 Task: Look for space in Mysore, India from 3rd August, 2023 to 17th August, 2023 for 3 adults, 1 child in price range Rs.3000 to Rs.15000. Place can be entire place with 3 bedrooms having 4 beds and 2 bathrooms. Property type can be house, flat, guest house. Amenities needed are: wifi, washing machine. Booking option can be shelf check-in. Required host language is English.
Action: Mouse moved to (485, 71)
Screenshot: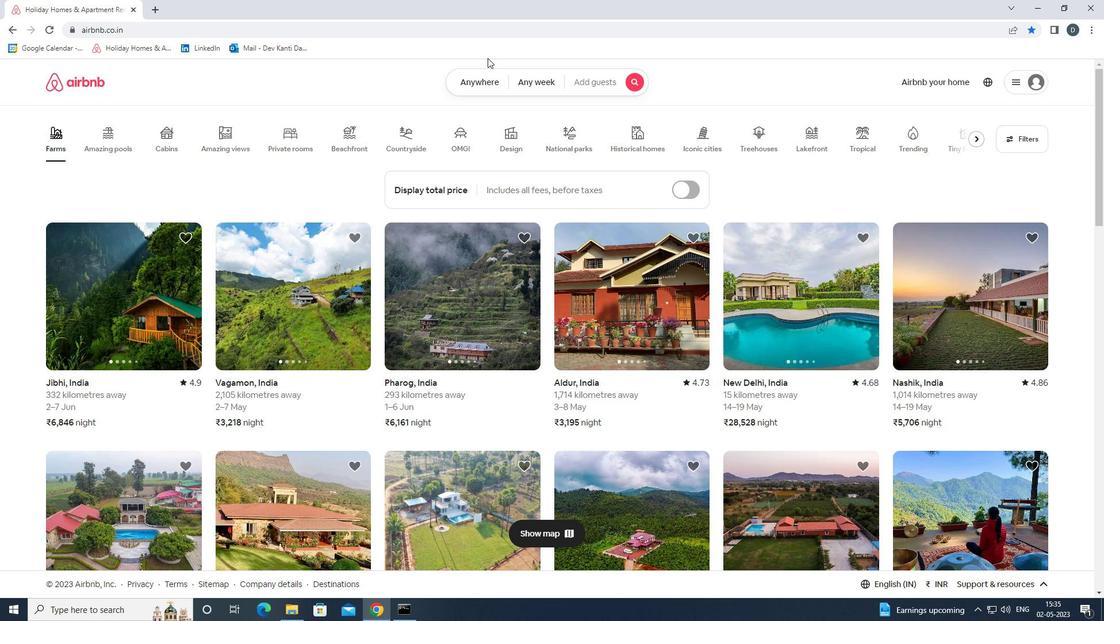 
Action: Mouse pressed left at (485, 71)
Screenshot: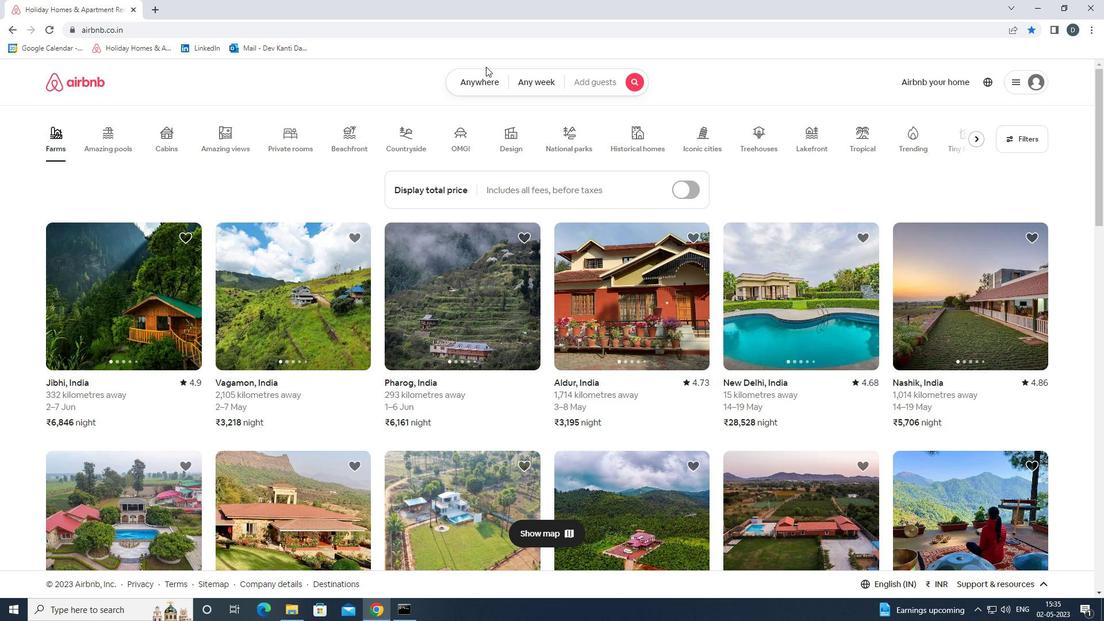 
Action: Mouse moved to (418, 124)
Screenshot: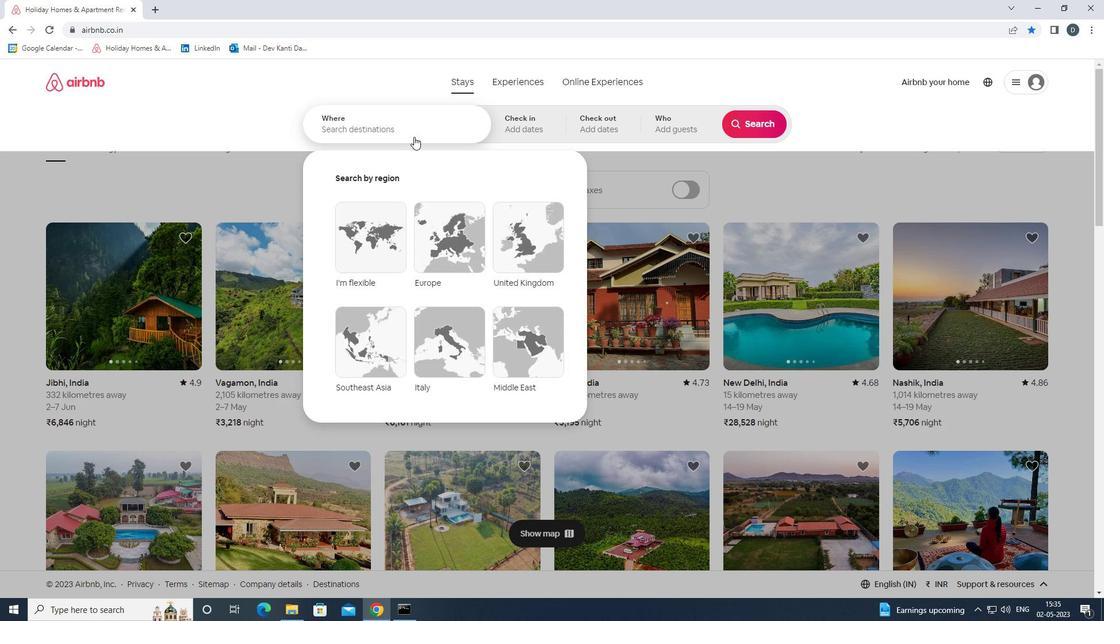 
Action: Mouse pressed left at (418, 124)
Screenshot: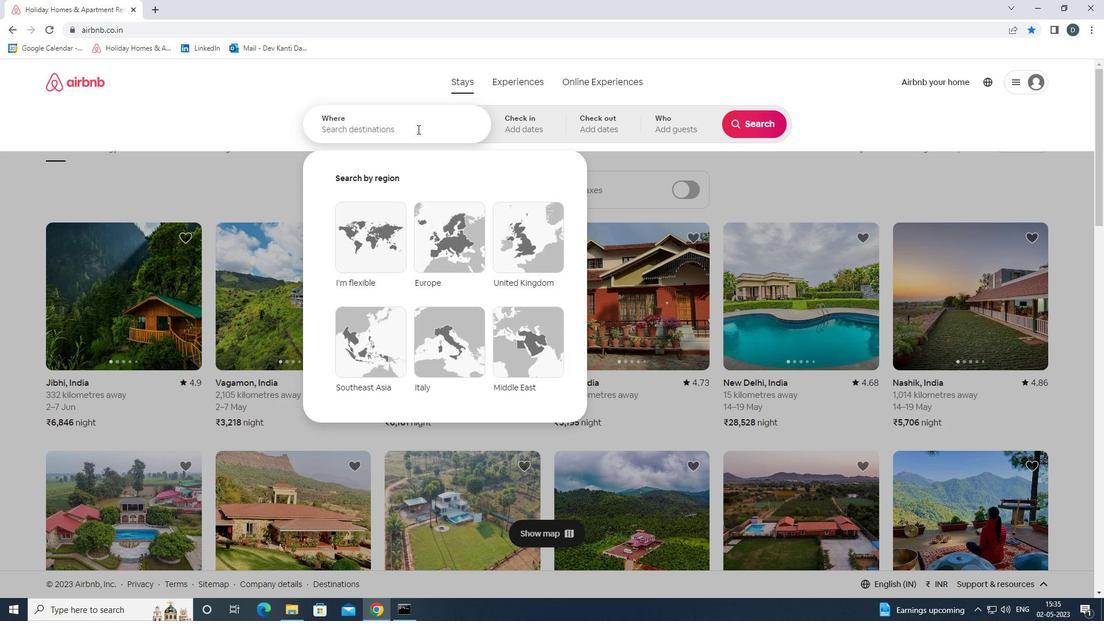 
Action: Mouse moved to (421, 123)
Screenshot: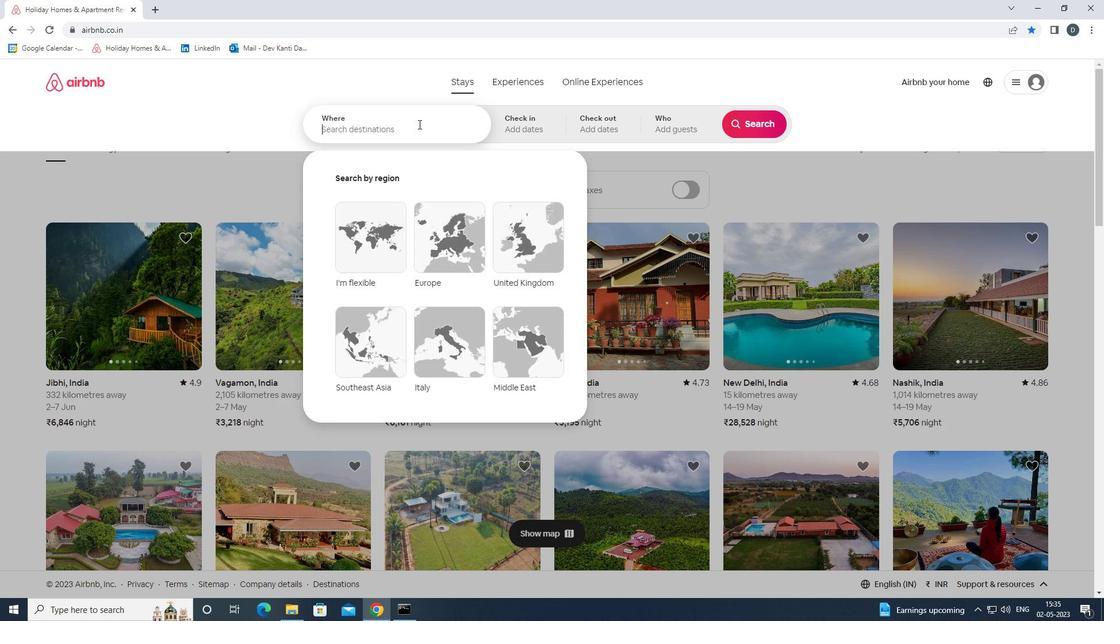 
Action: Key pressed <Key.shift><Key.shift>M<Key.backspace><Key.shift>MYSORE<Key.down><Key.enter>
Screenshot: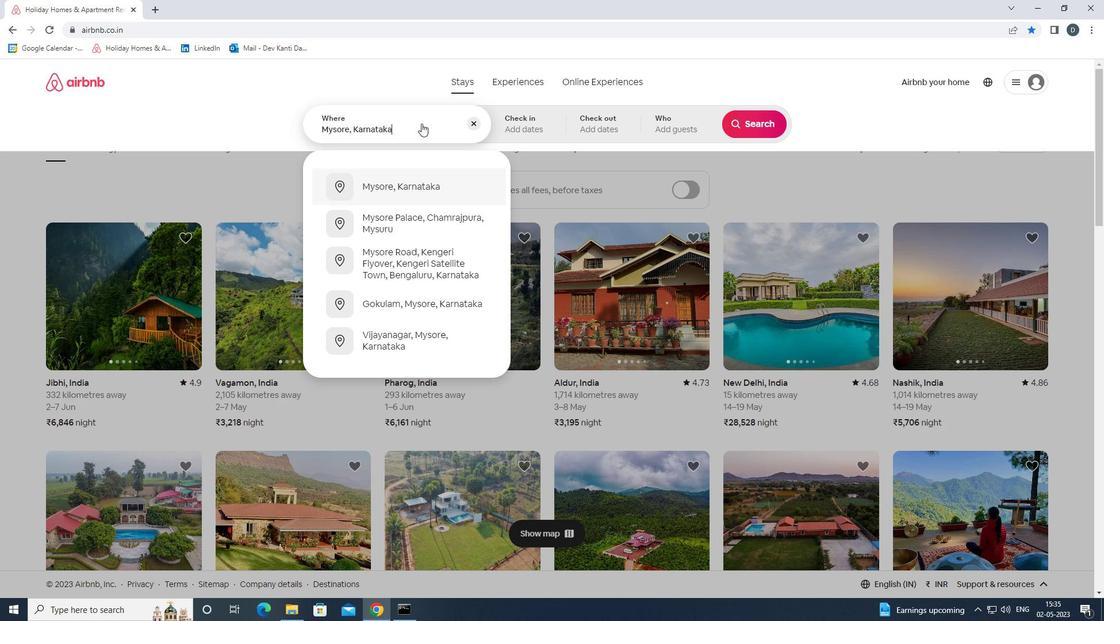 
Action: Mouse moved to (750, 211)
Screenshot: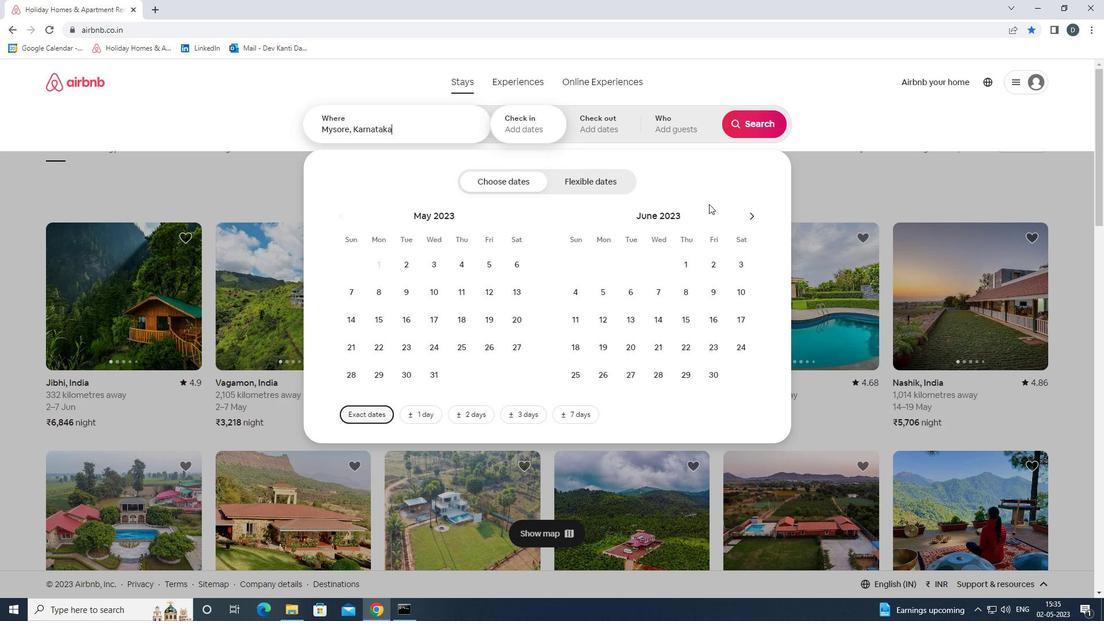 
Action: Mouse pressed left at (750, 211)
Screenshot: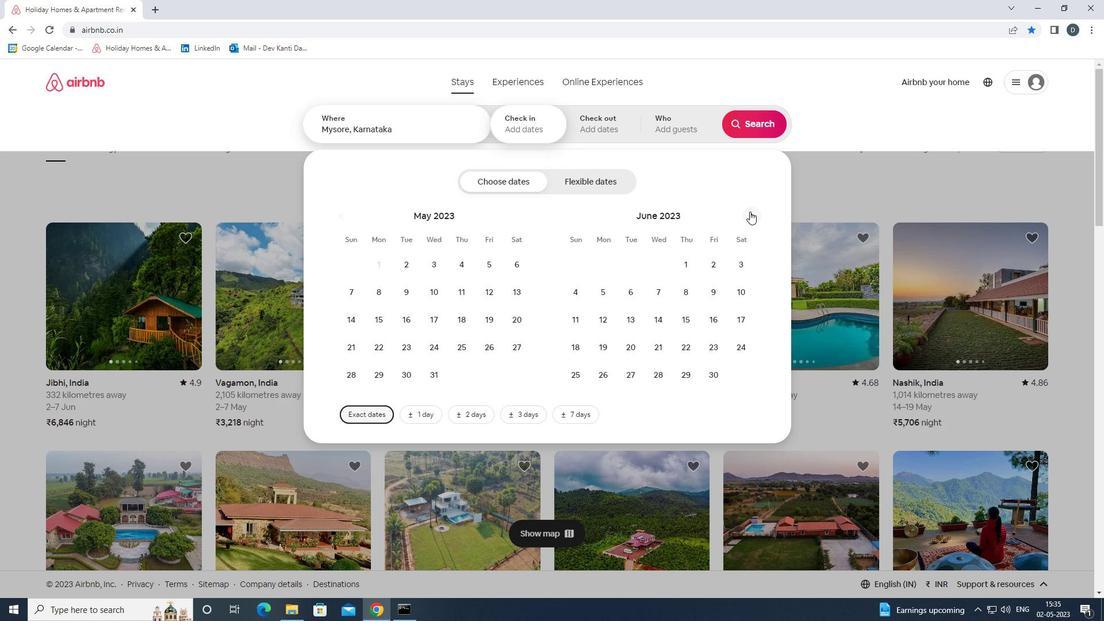 
Action: Mouse pressed left at (750, 211)
Screenshot: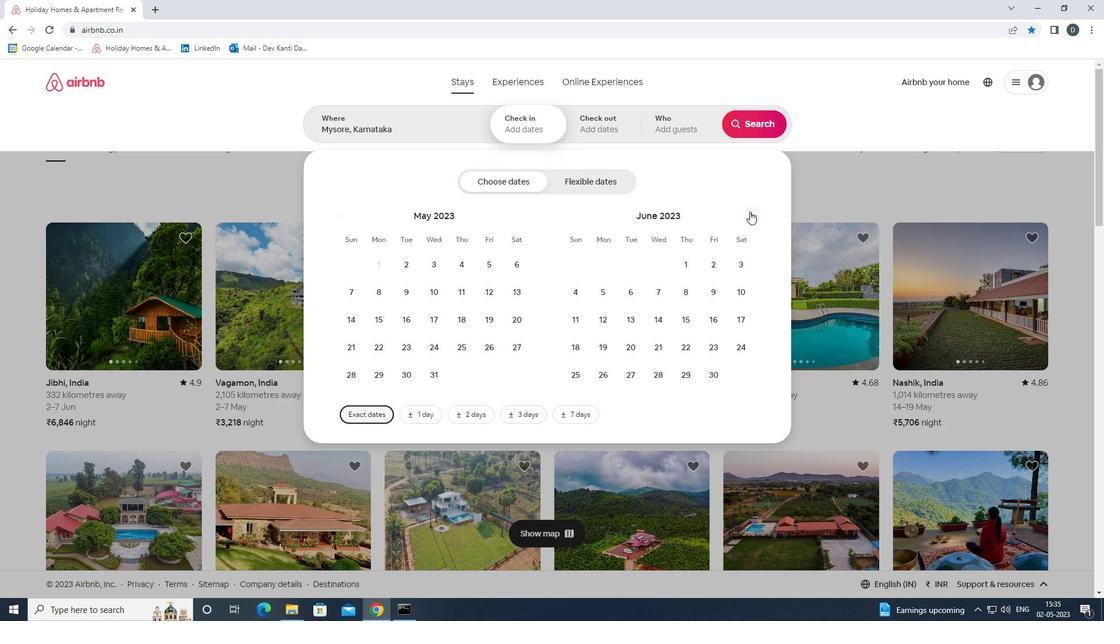 
Action: Mouse pressed left at (750, 211)
Screenshot: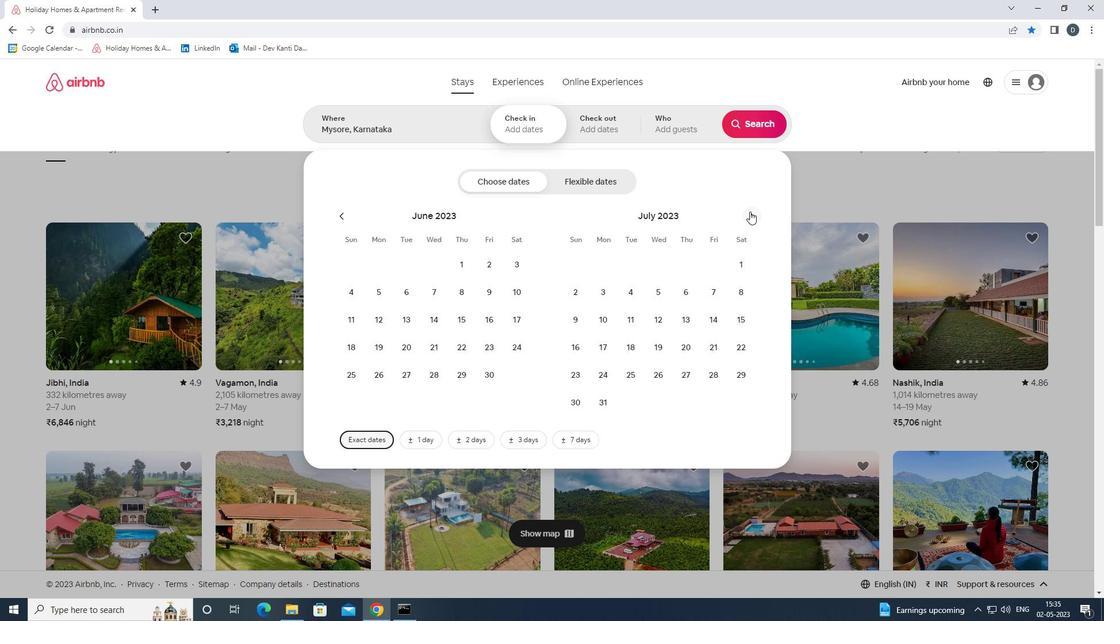 
Action: Mouse moved to (684, 269)
Screenshot: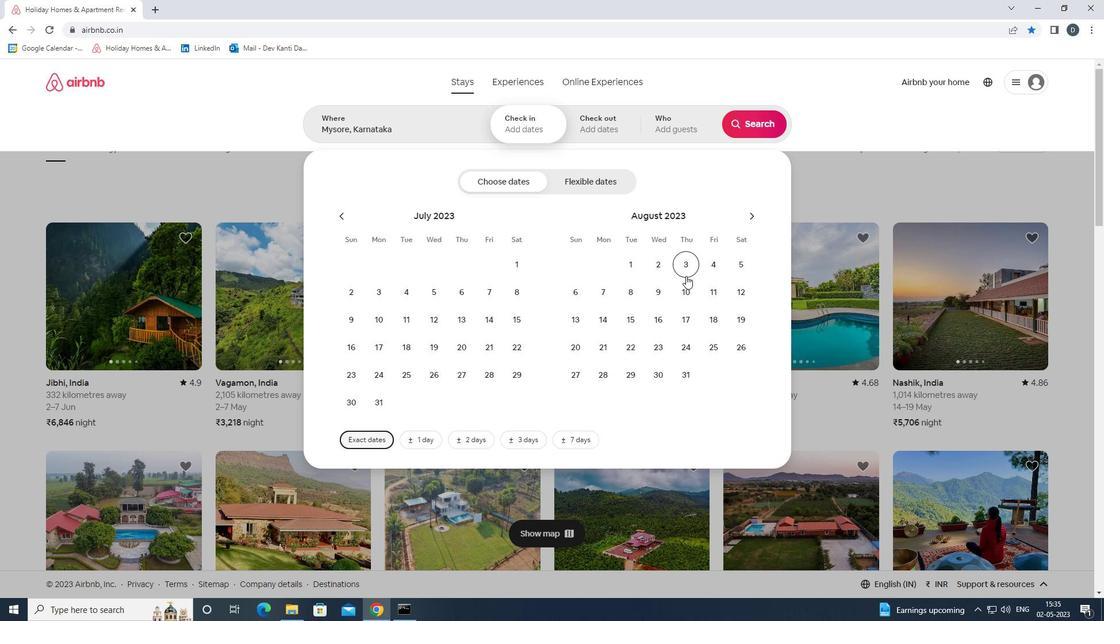 
Action: Mouse pressed left at (684, 269)
Screenshot: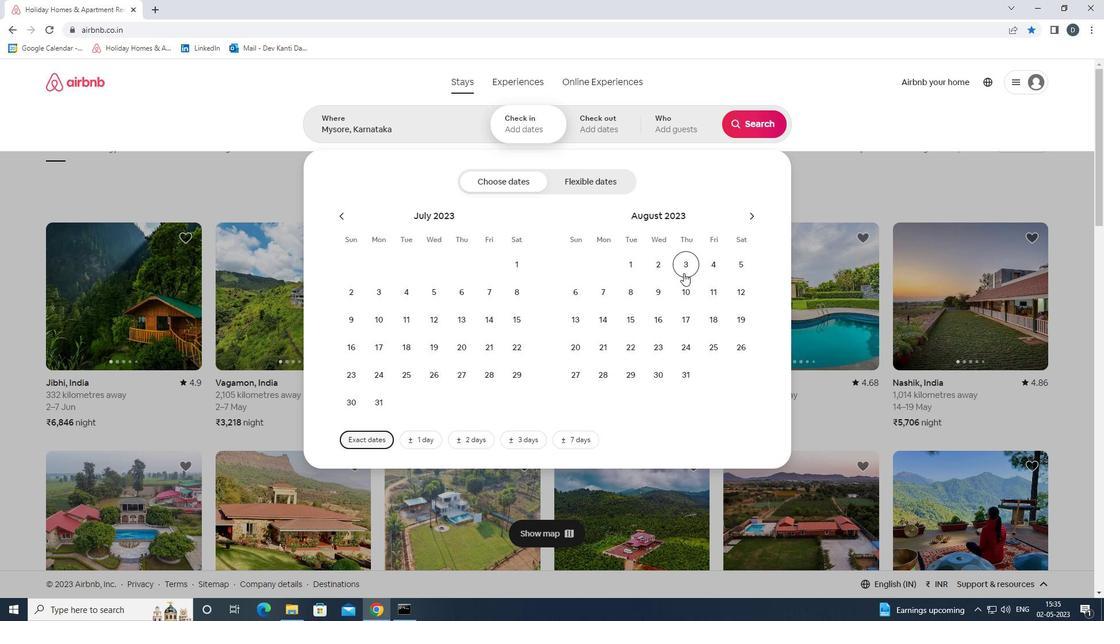 
Action: Mouse moved to (692, 319)
Screenshot: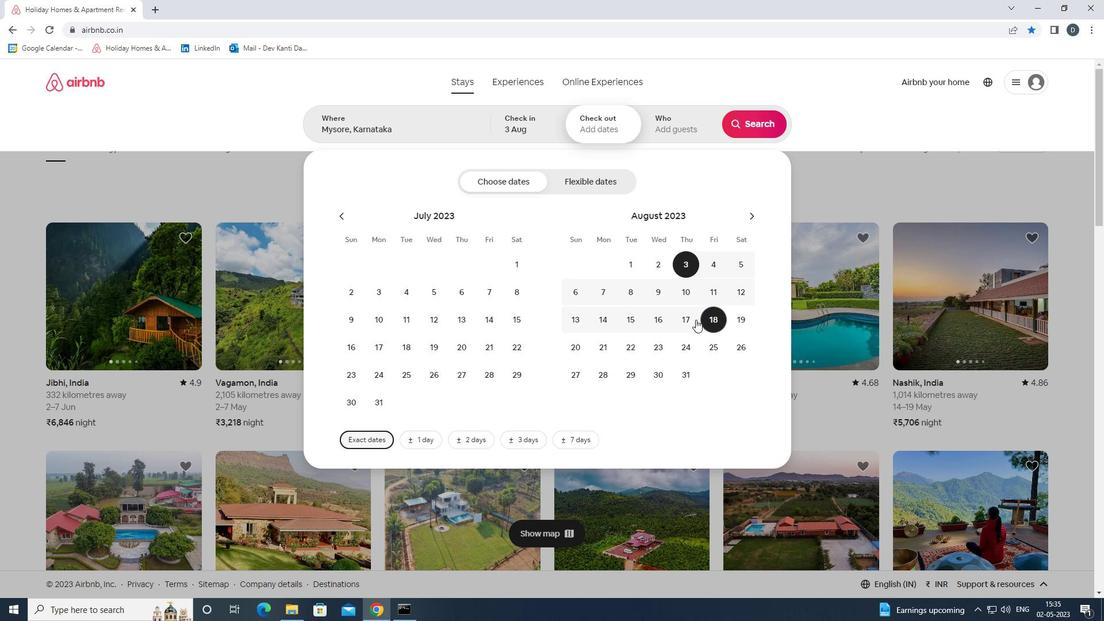 
Action: Mouse pressed left at (692, 319)
Screenshot: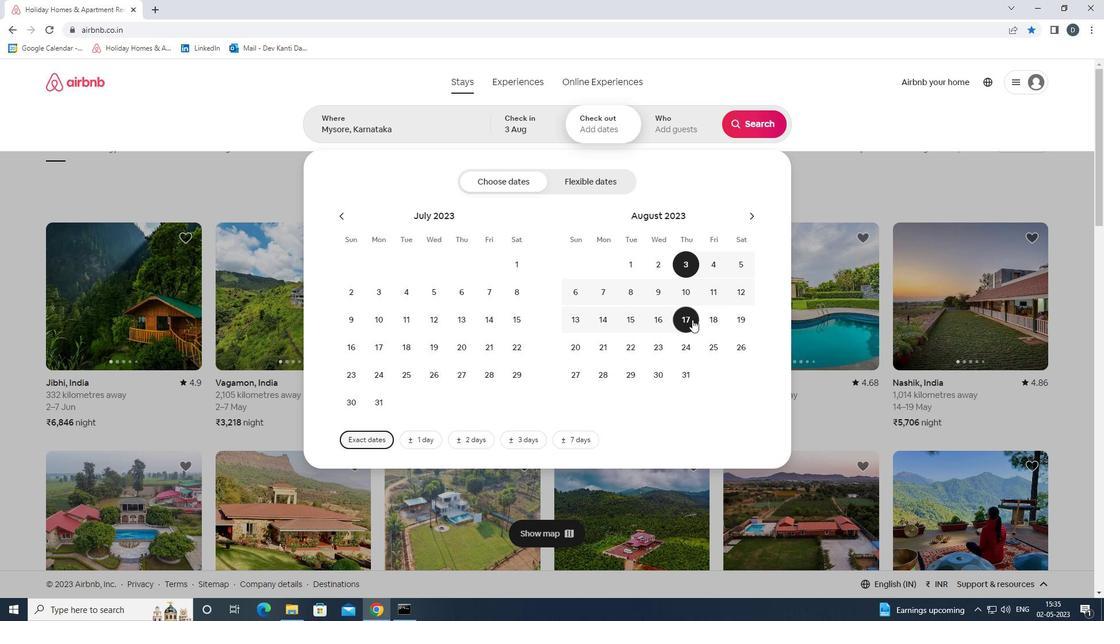 
Action: Mouse moved to (662, 132)
Screenshot: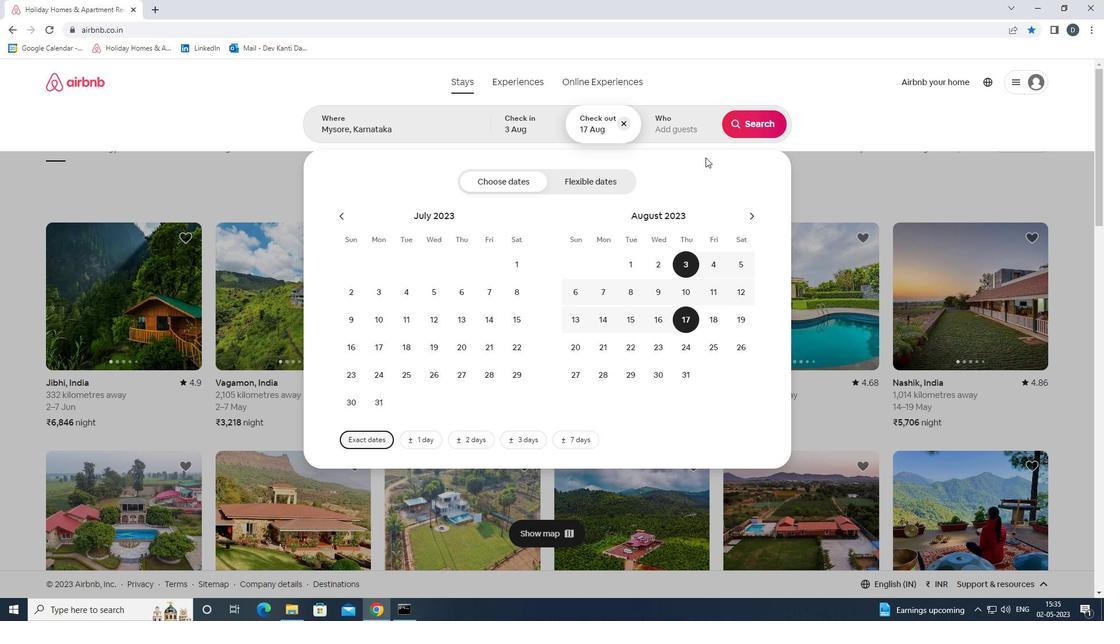 
Action: Mouse pressed left at (662, 132)
Screenshot: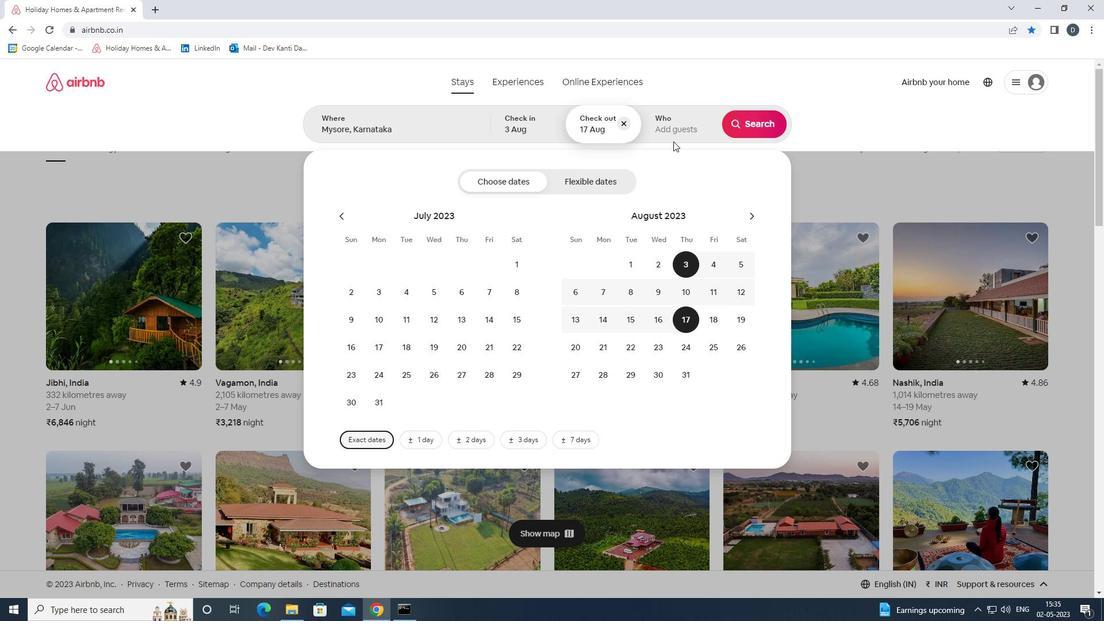 
Action: Mouse moved to (756, 186)
Screenshot: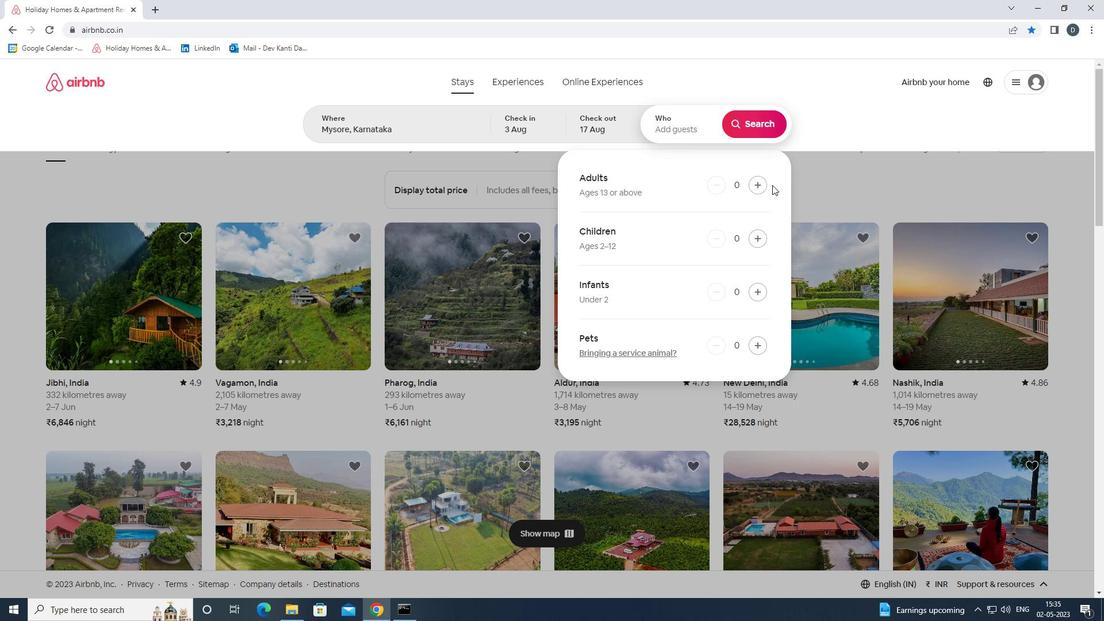 
Action: Mouse pressed left at (756, 186)
Screenshot: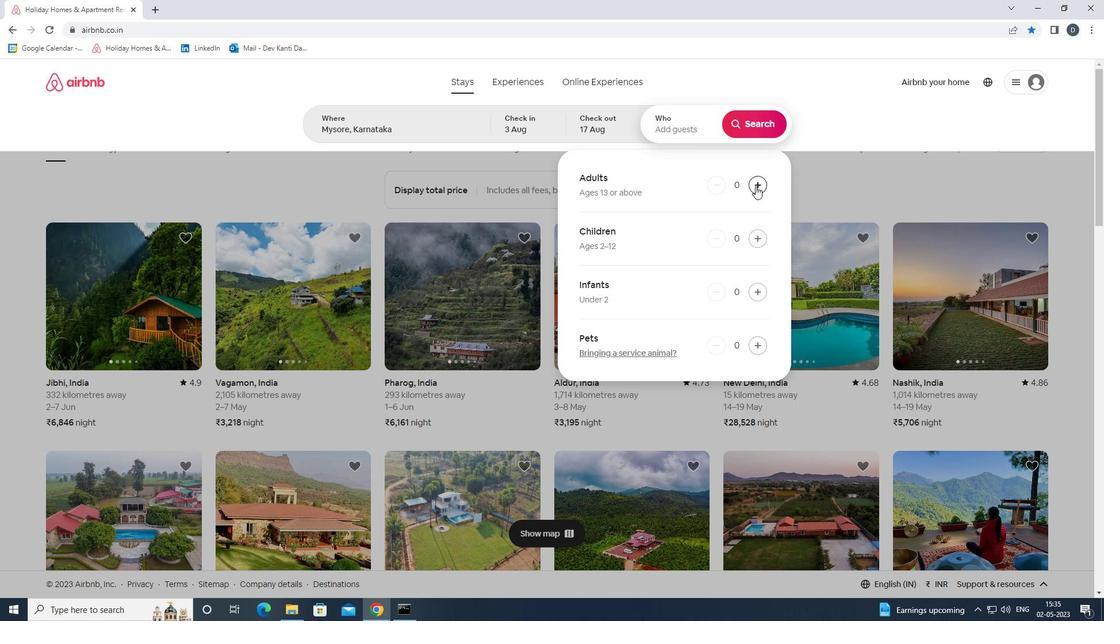 
Action: Mouse pressed left at (756, 186)
Screenshot: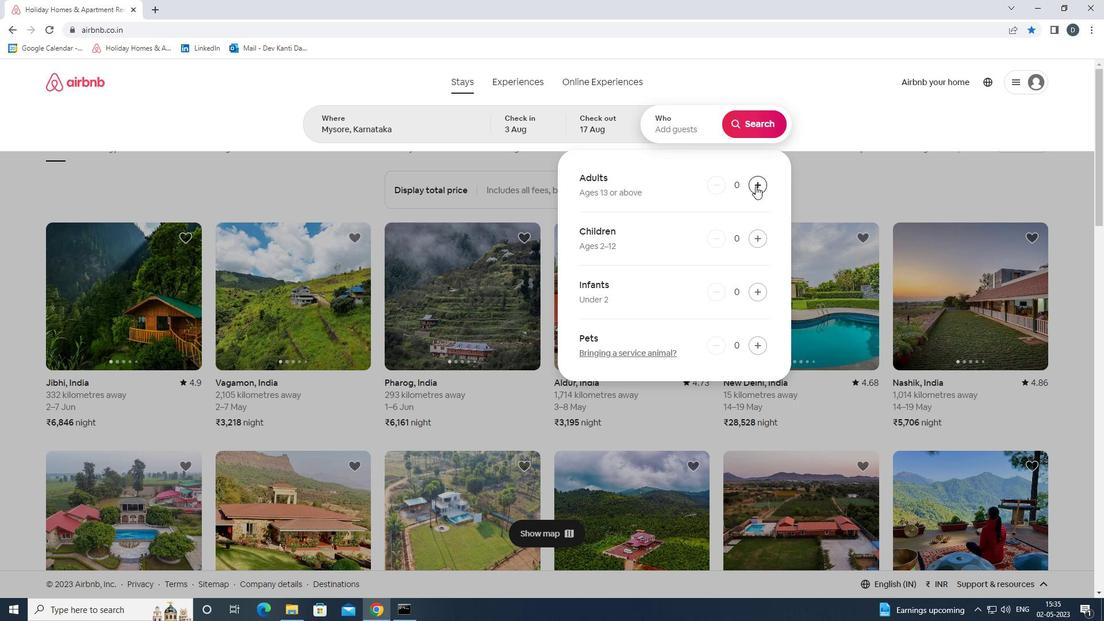 
Action: Mouse pressed left at (756, 186)
Screenshot: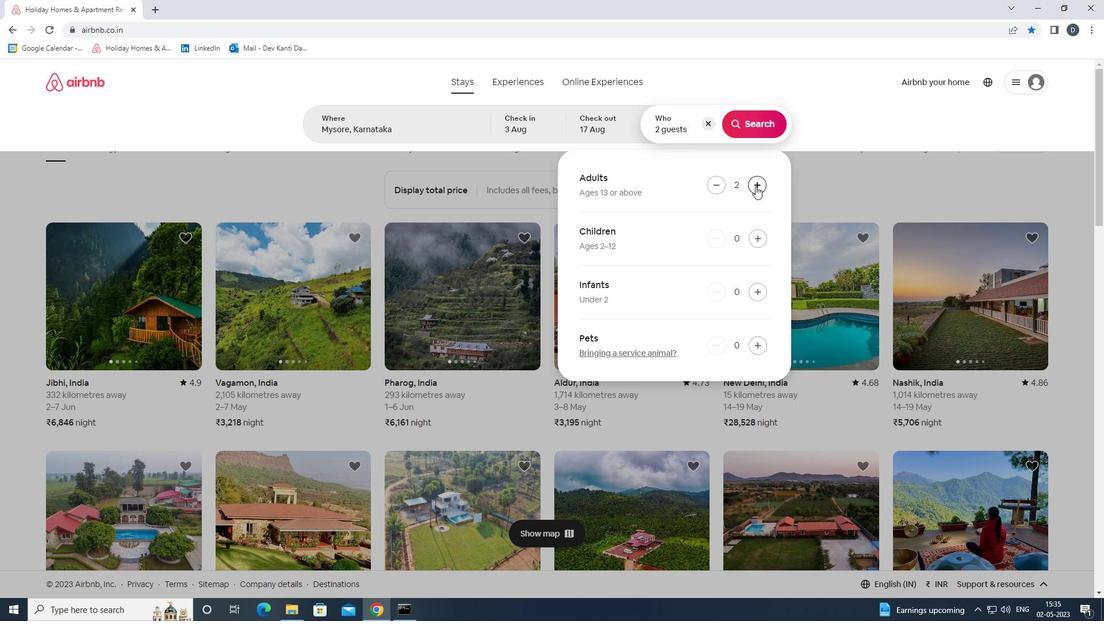 
Action: Mouse moved to (761, 237)
Screenshot: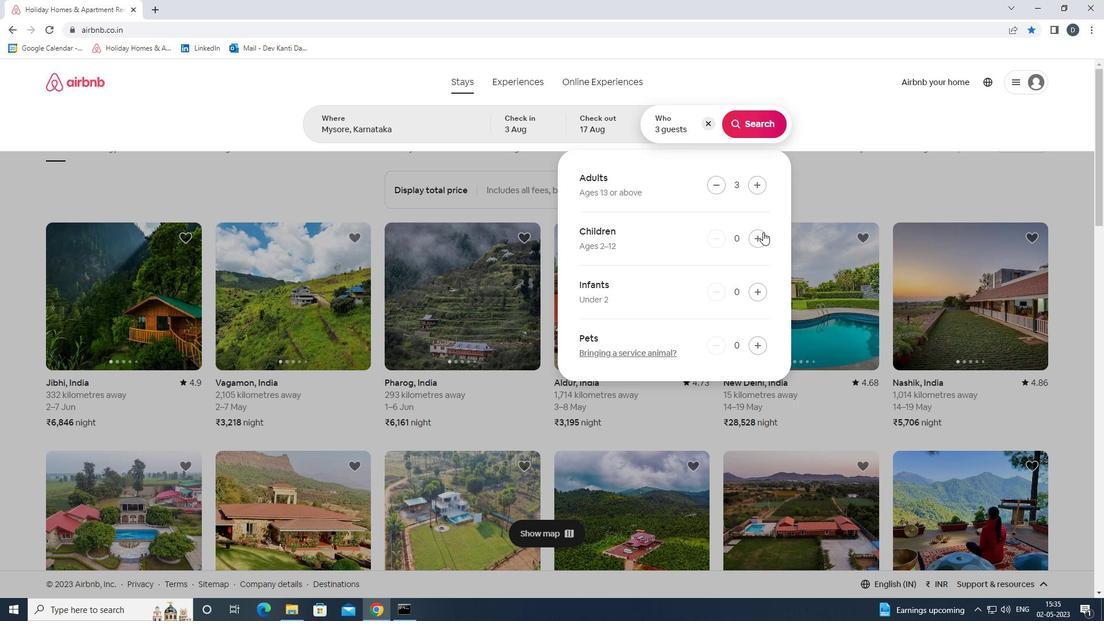 
Action: Mouse pressed left at (761, 237)
Screenshot: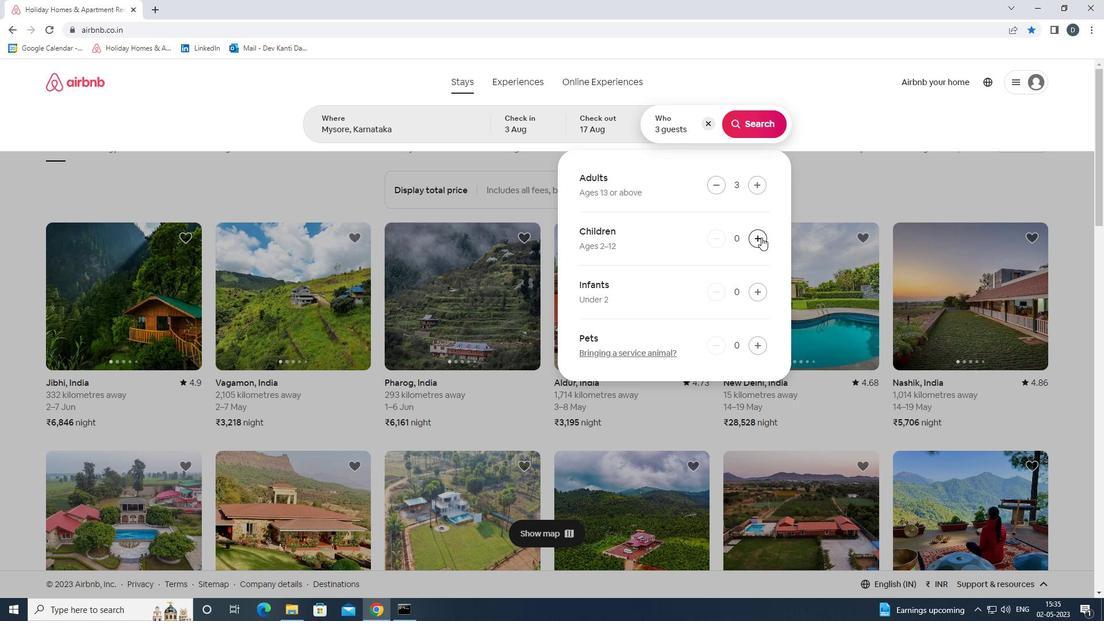 
Action: Mouse moved to (742, 135)
Screenshot: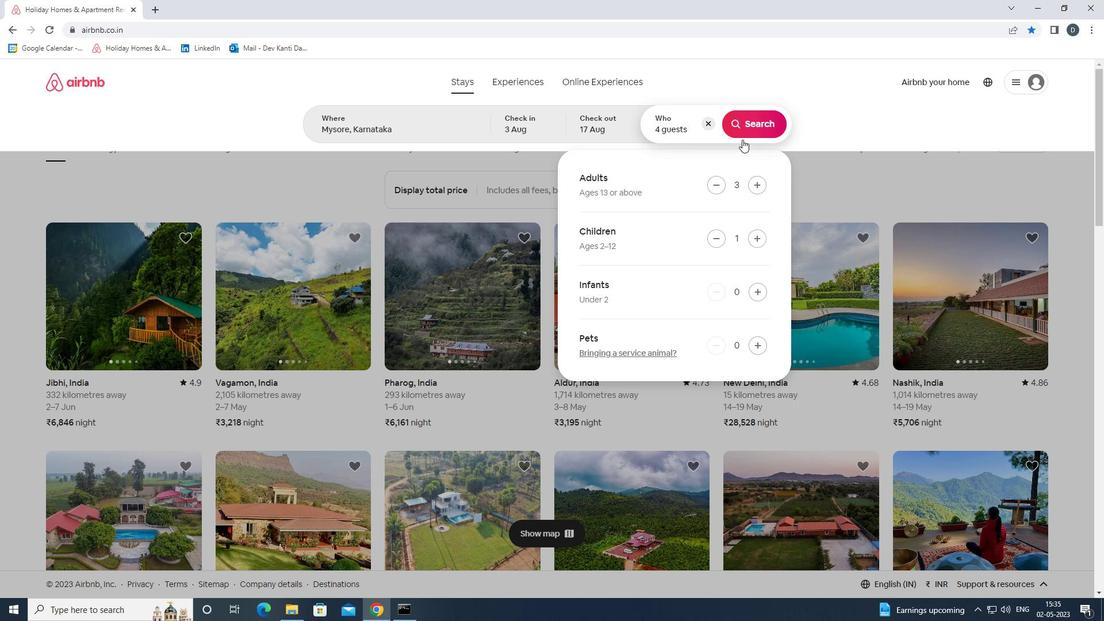 
Action: Mouse pressed left at (742, 135)
Screenshot: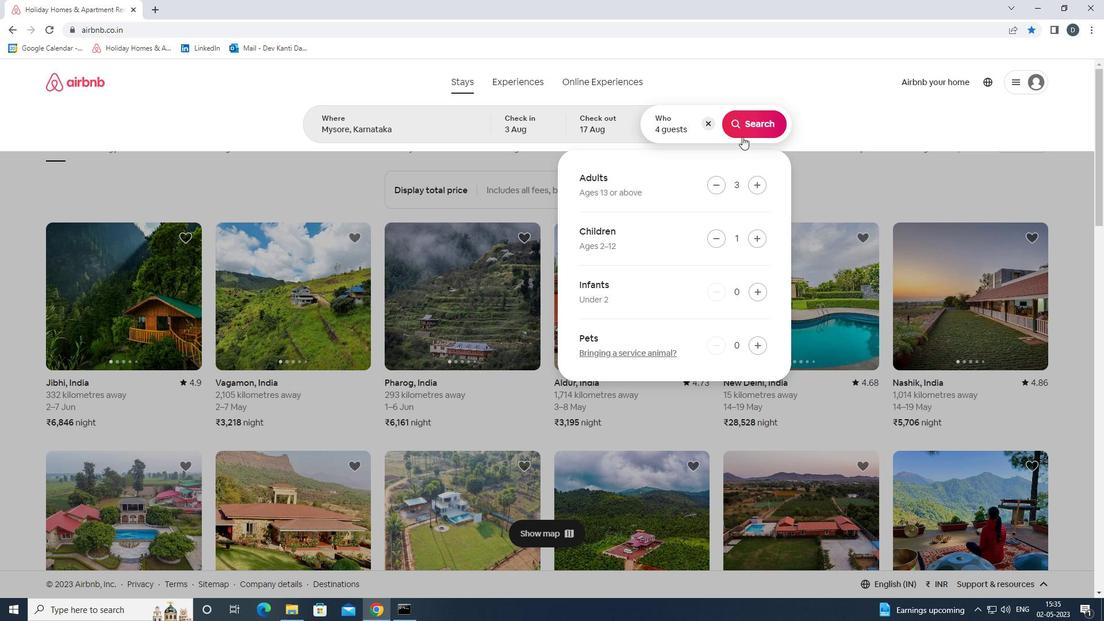
Action: Mouse moved to (1055, 130)
Screenshot: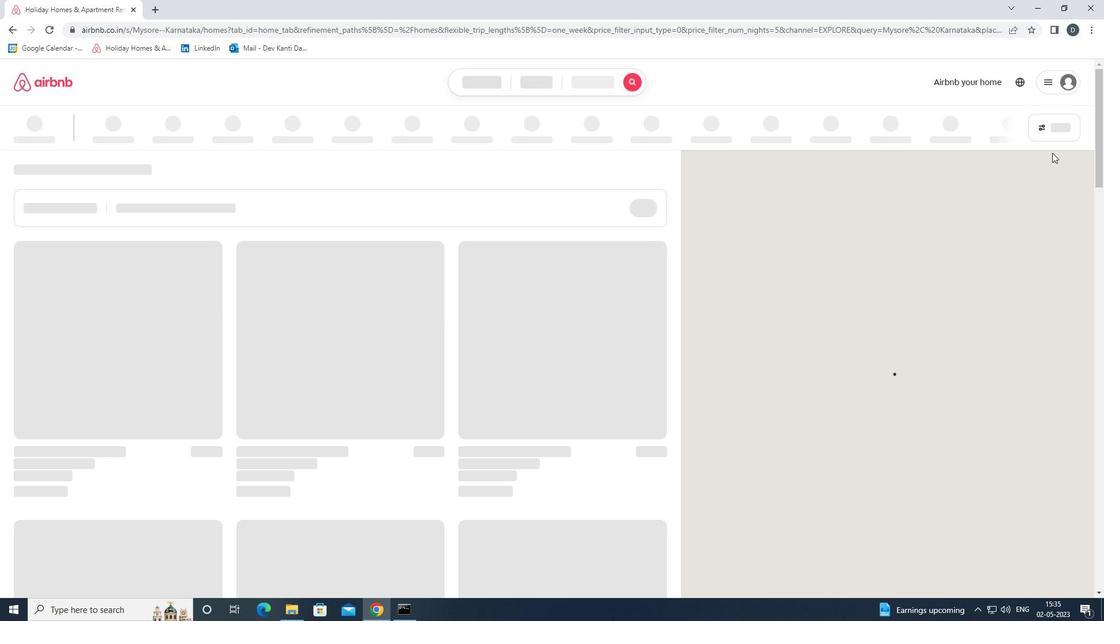 
Action: Mouse pressed left at (1055, 130)
Screenshot: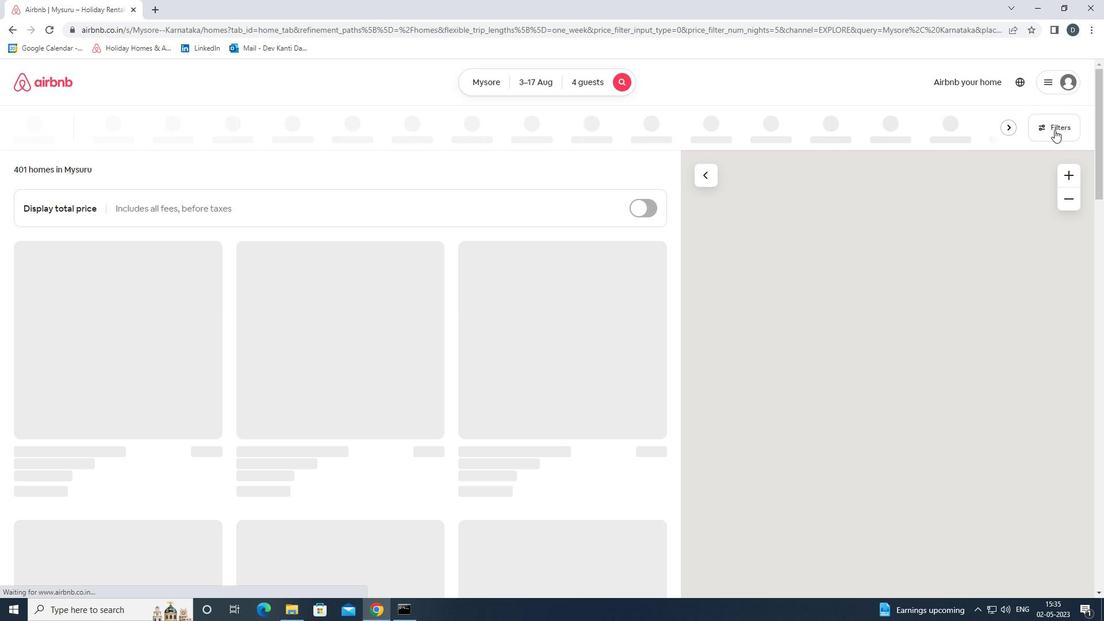 
Action: Mouse moved to (428, 277)
Screenshot: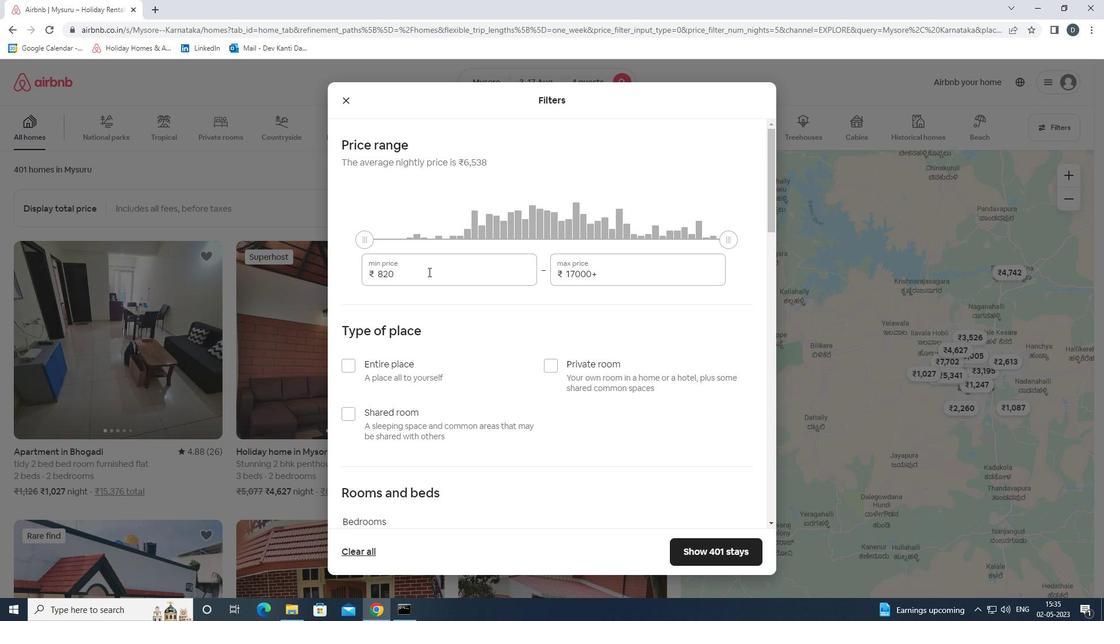 
Action: Mouse pressed left at (428, 277)
Screenshot: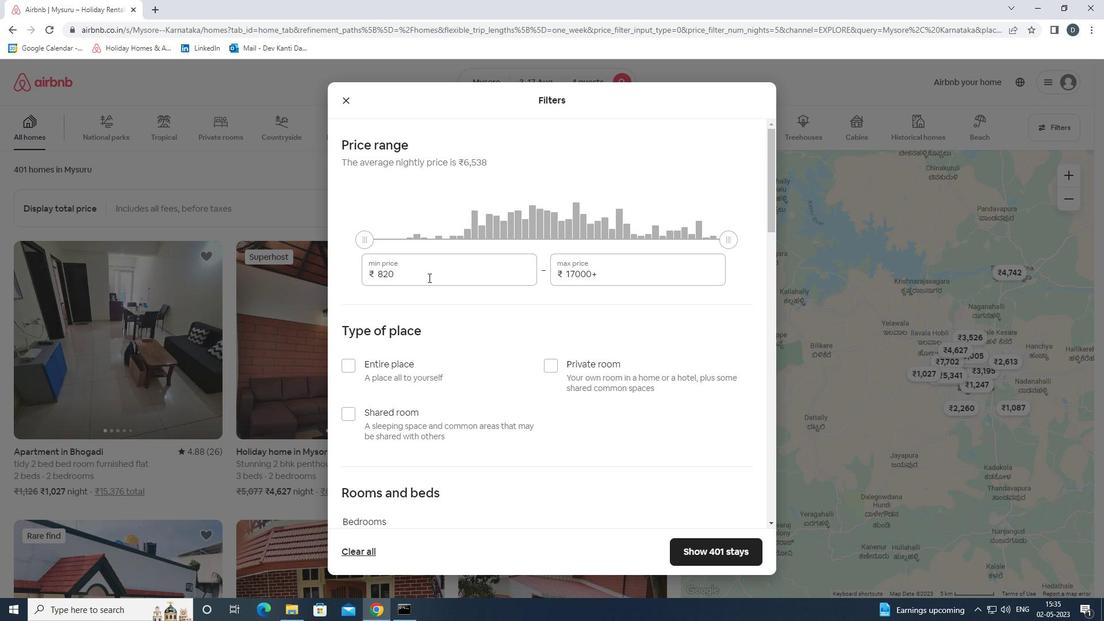 
Action: Mouse moved to (428, 277)
Screenshot: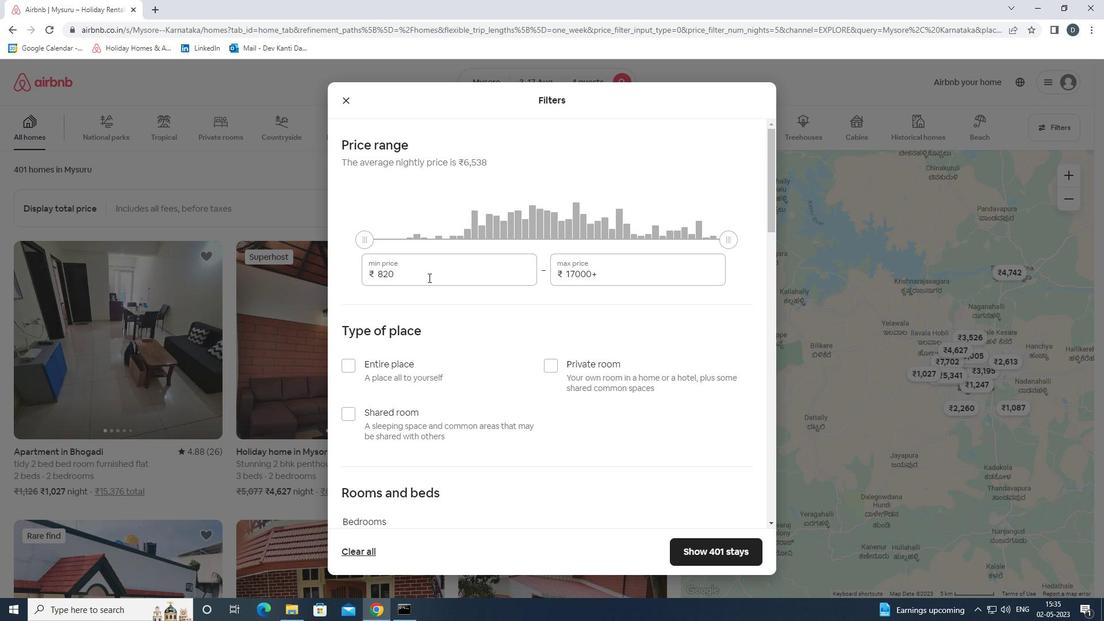 
Action: Mouse pressed left at (428, 277)
Screenshot: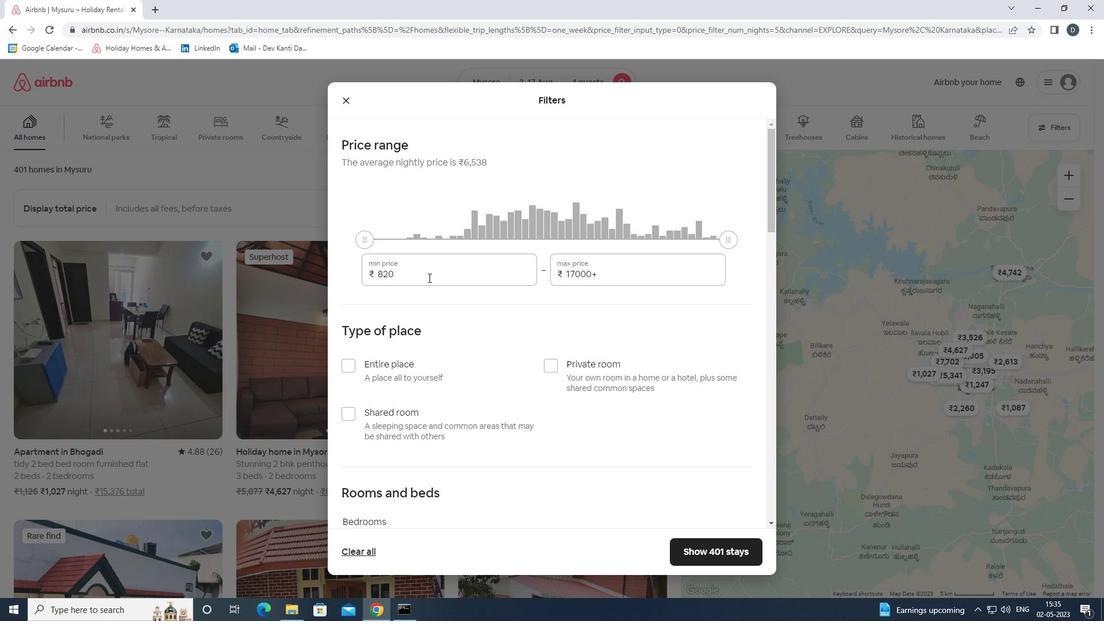 
Action: Mouse moved to (431, 277)
Screenshot: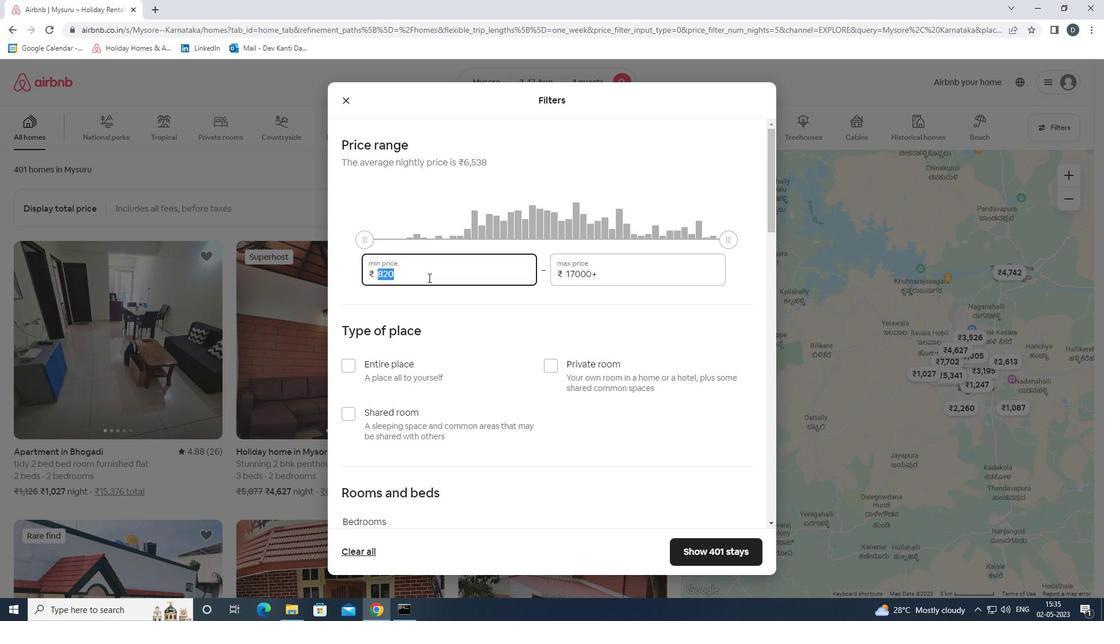 
Action: Key pressed 3000<Key.tab>1500ctrl+A<'1'><'5'><'0'><'0'><'0'>
Screenshot: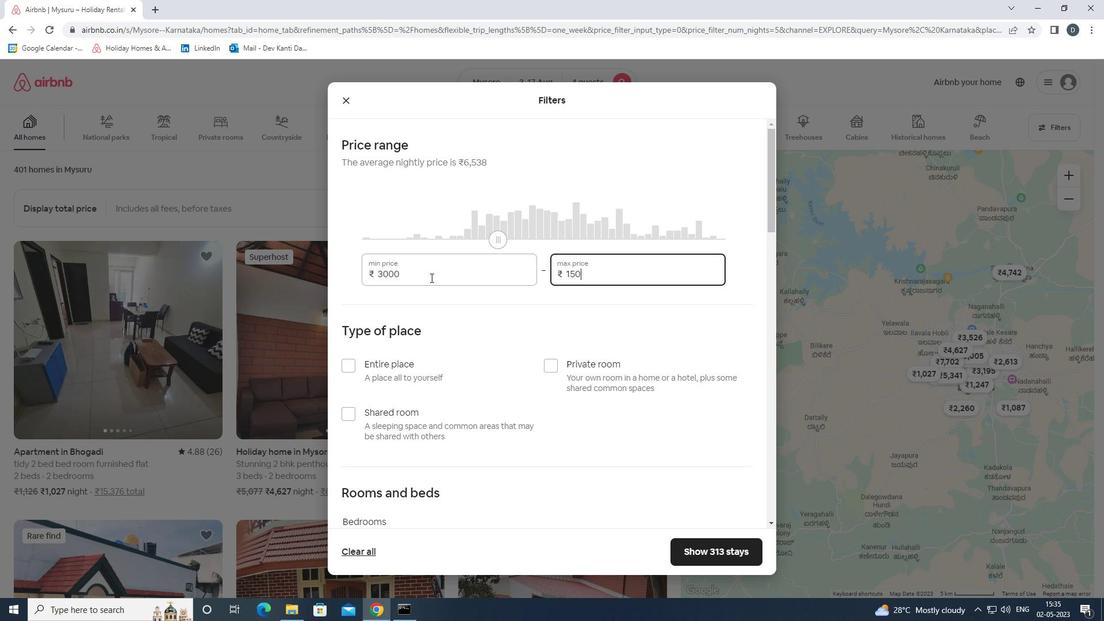 
Action: Mouse moved to (445, 279)
Screenshot: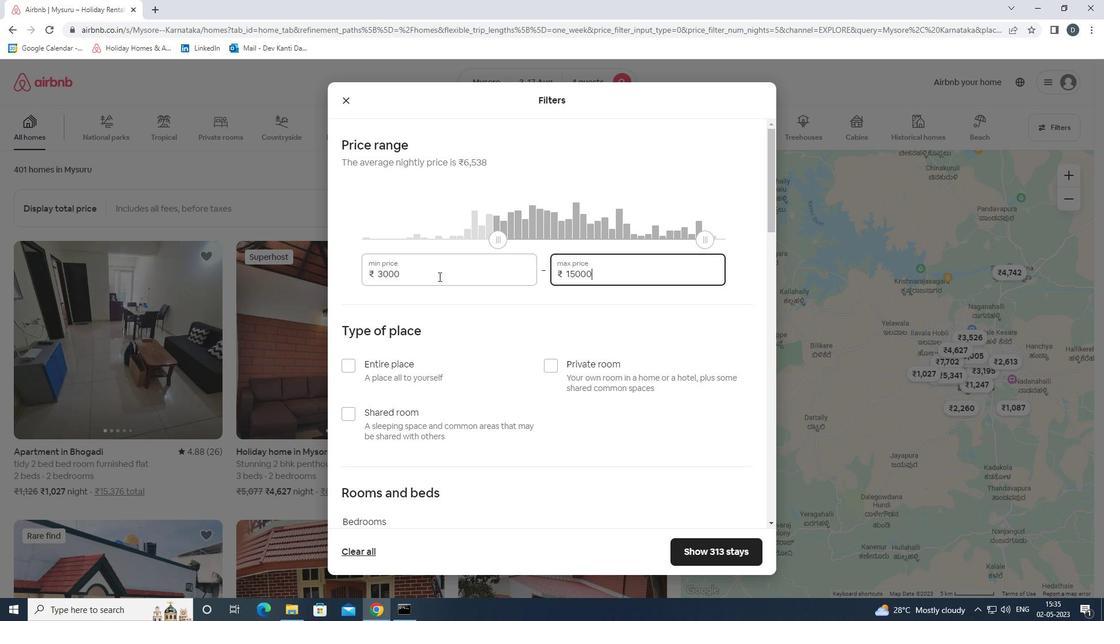 
Action: Mouse scrolled (445, 278) with delta (0, 0)
Screenshot: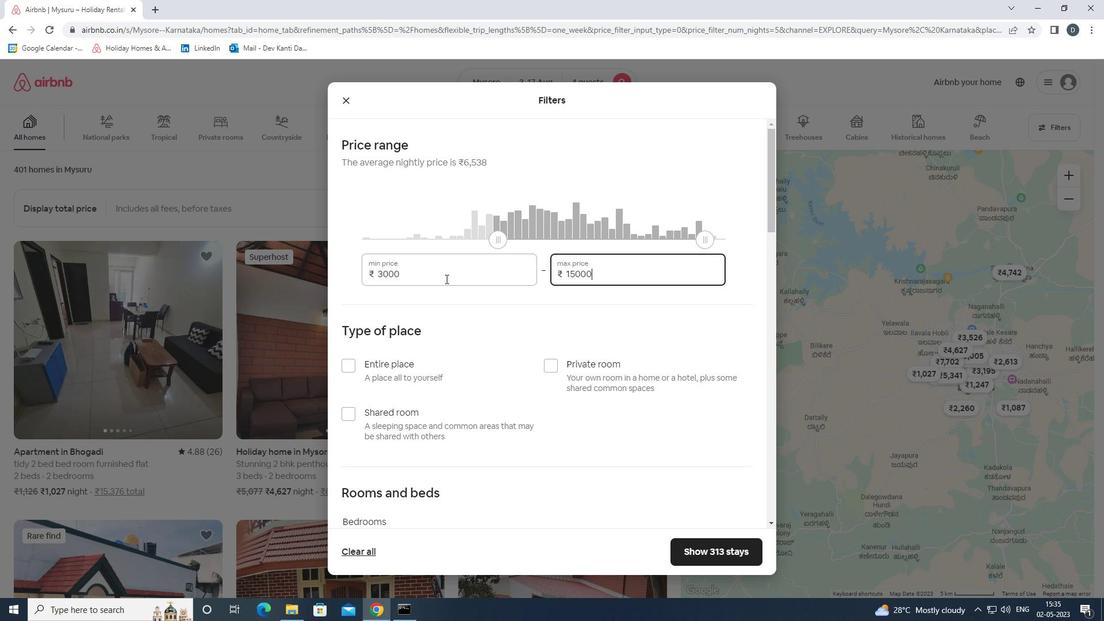 
Action: Mouse moved to (378, 314)
Screenshot: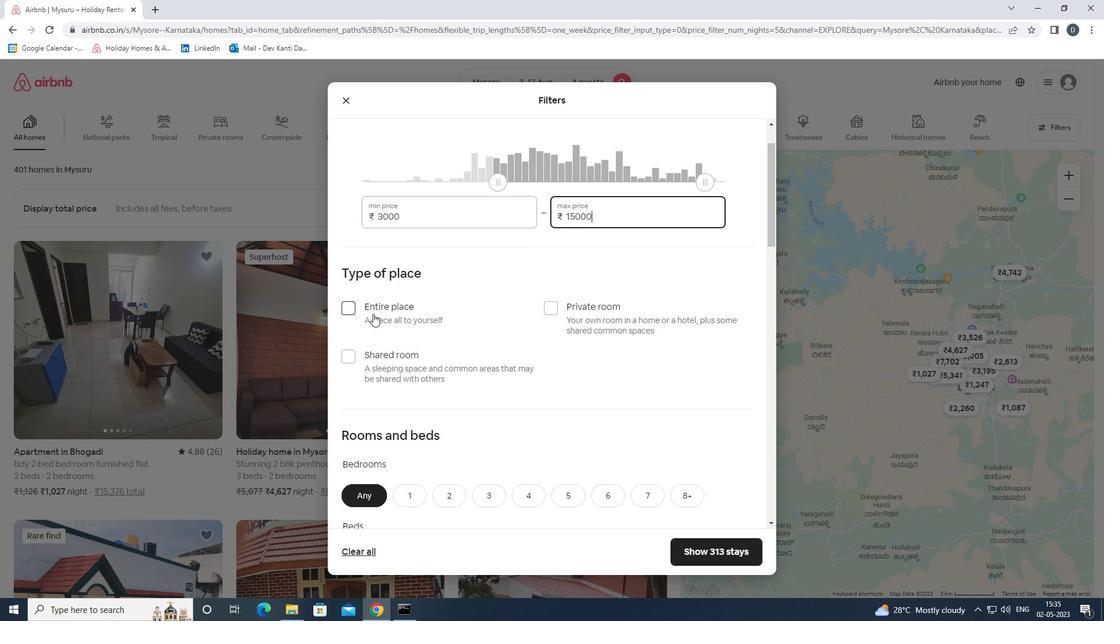
Action: Mouse pressed left at (378, 314)
Screenshot: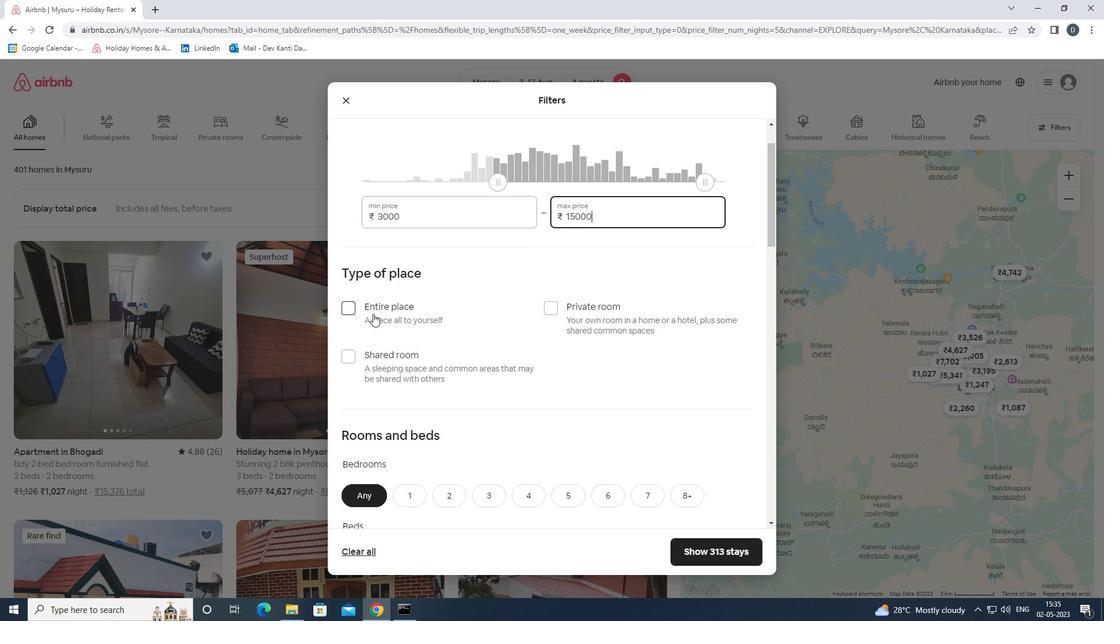 
Action: Mouse moved to (558, 394)
Screenshot: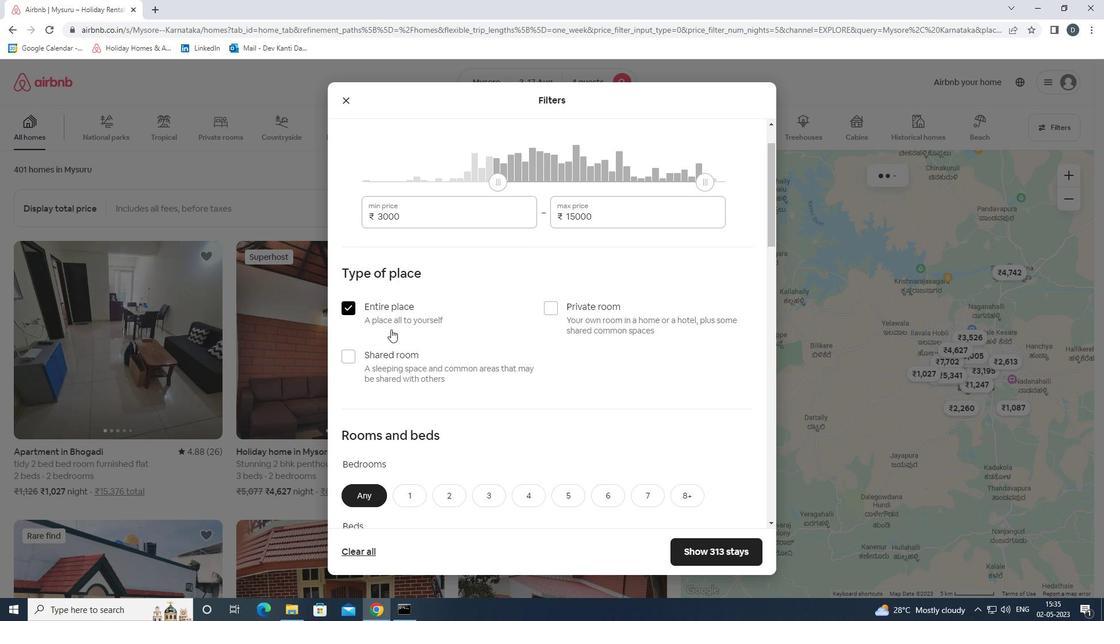 
Action: Mouse scrolled (558, 394) with delta (0, 0)
Screenshot: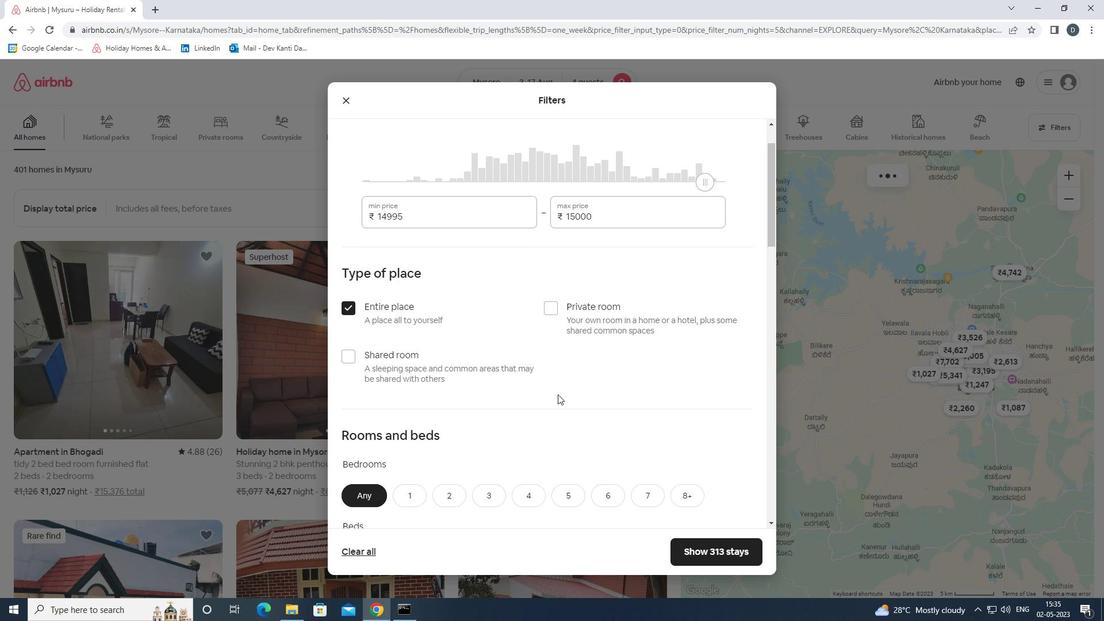 
Action: Mouse scrolled (558, 394) with delta (0, 0)
Screenshot: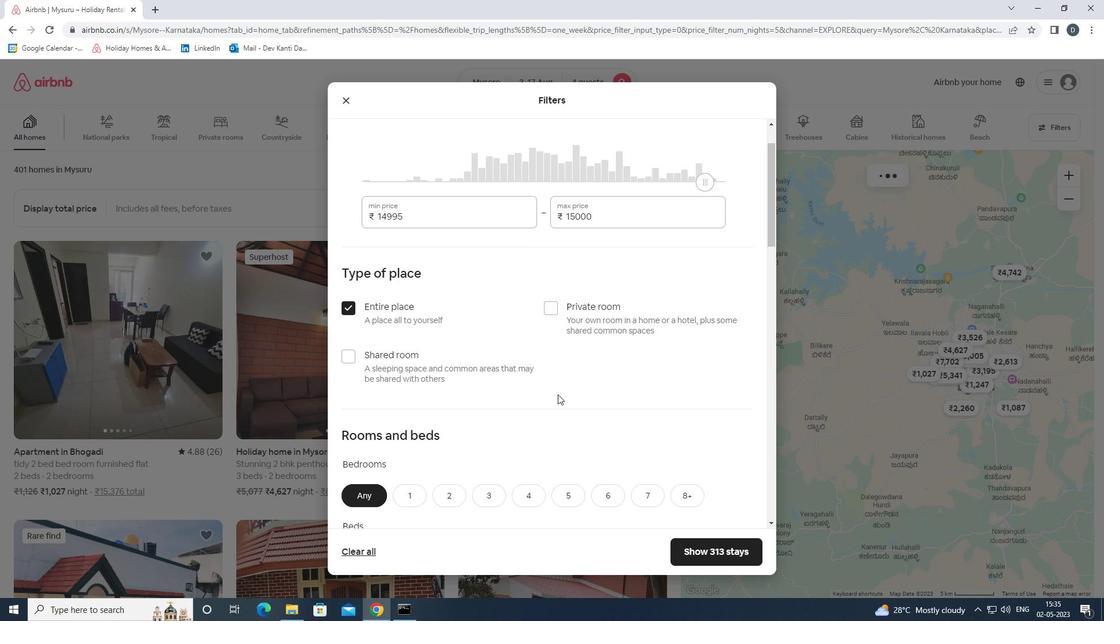 
Action: Mouse scrolled (558, 394) with delta (0, 0)
Screenshot: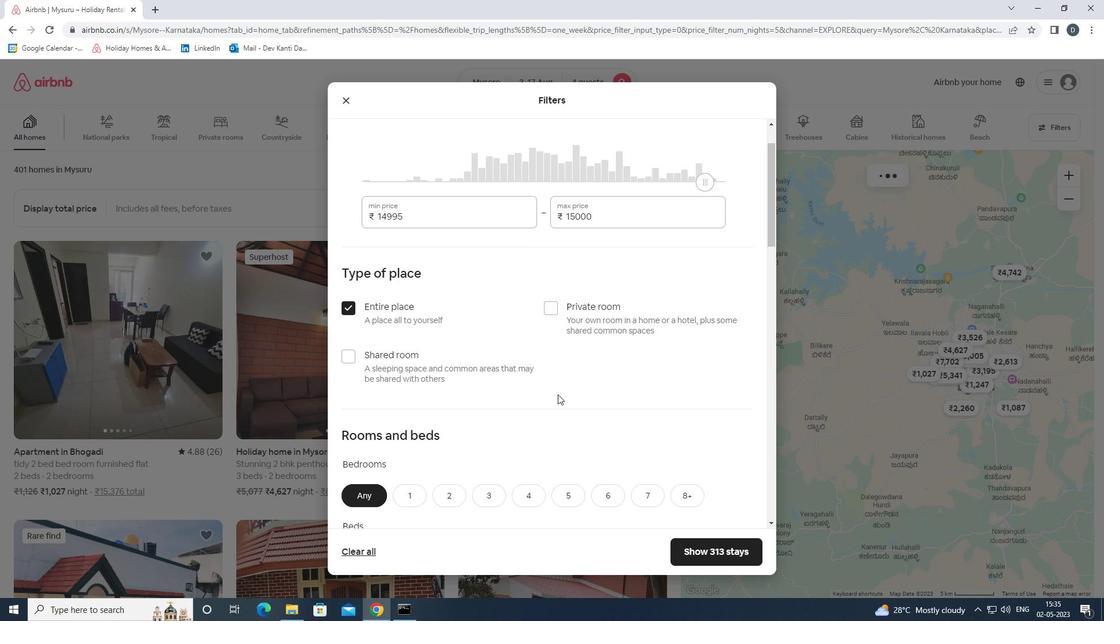
Action: Mouse moved to (496, 326)
Screenshot: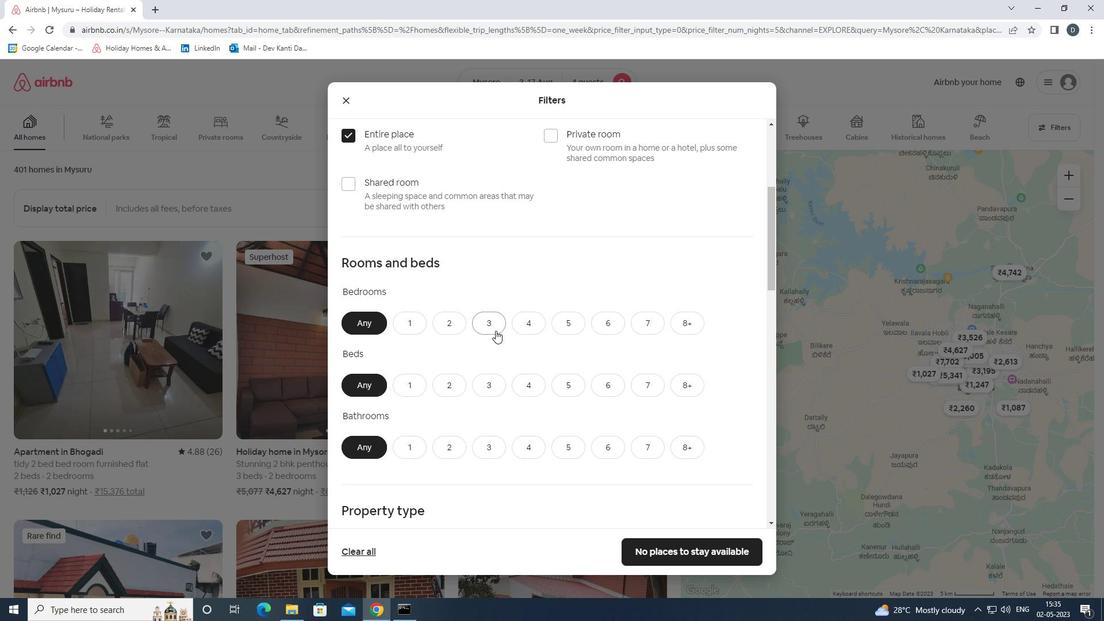
Action: Mouse pressed left at (496, 326)
Screenshot: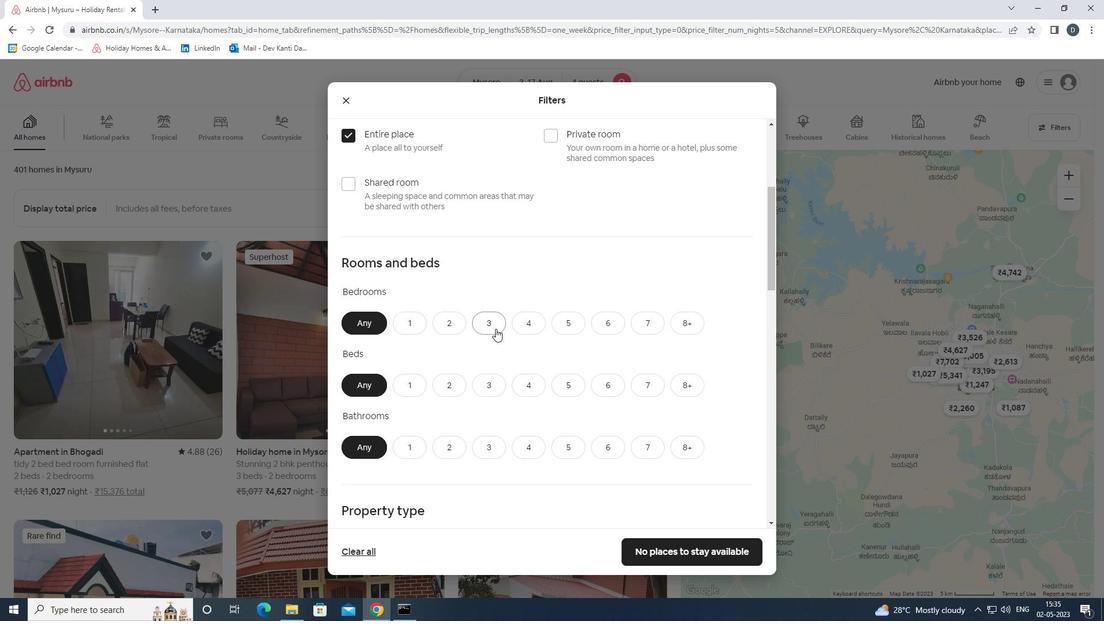 
Action: Mouse moved to (525, 384)
Screenshot: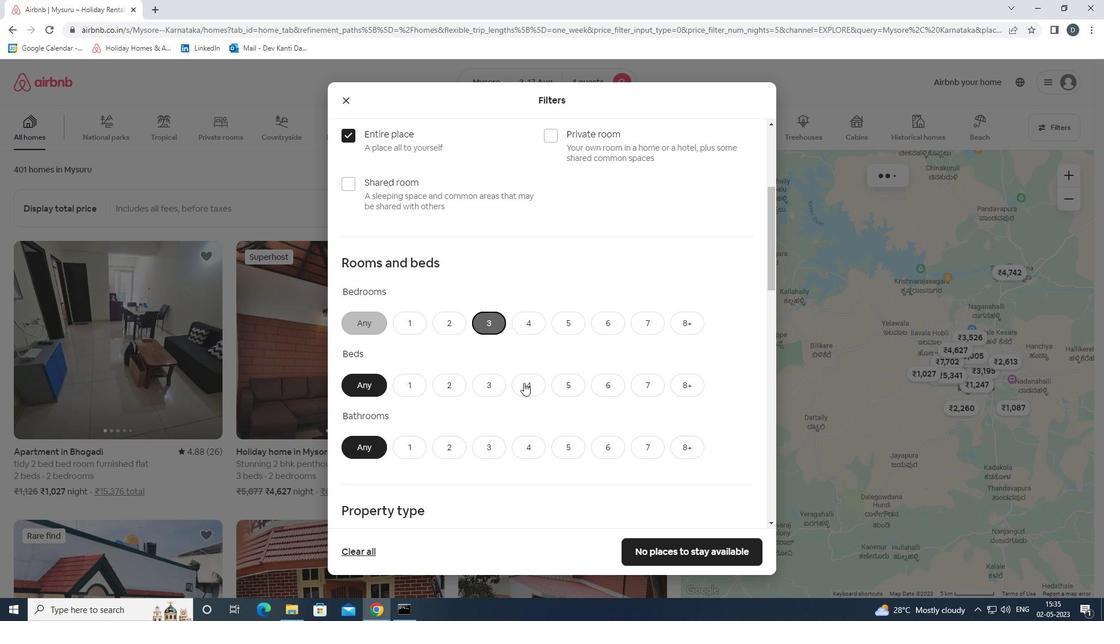 
Action: Mouse pressed left at (525, 384)
Screenshot: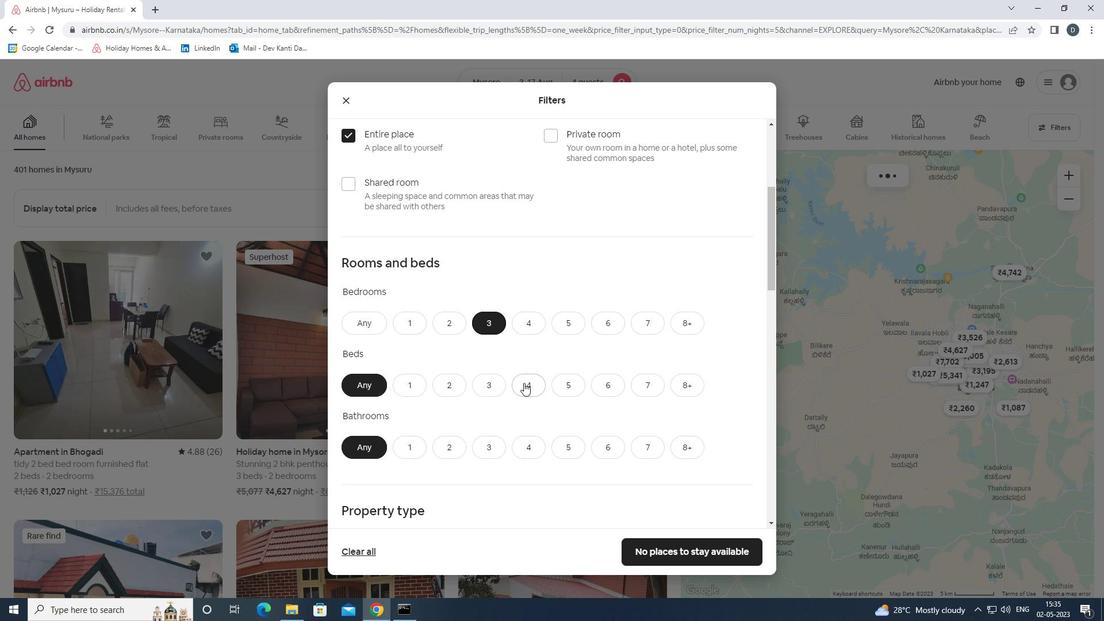 
Action: Mouse moved to (451, 451)
Screenshot: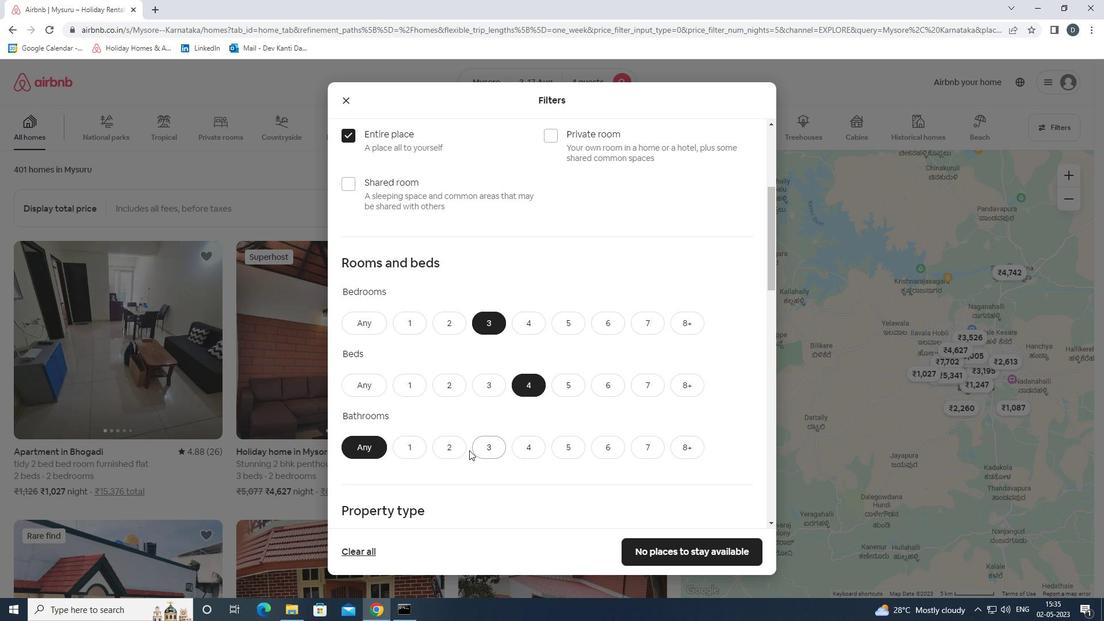 
Action: Mouse pressed left at (451, 451)
Screenshot: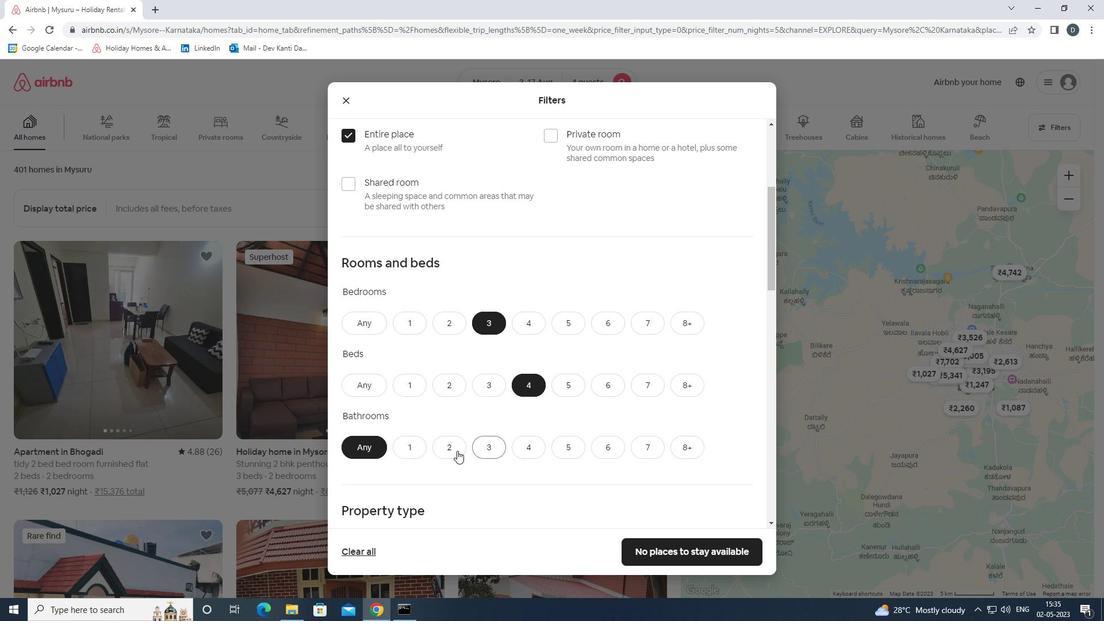 
Action: Mouse moved to (483, 437)
Screenshot: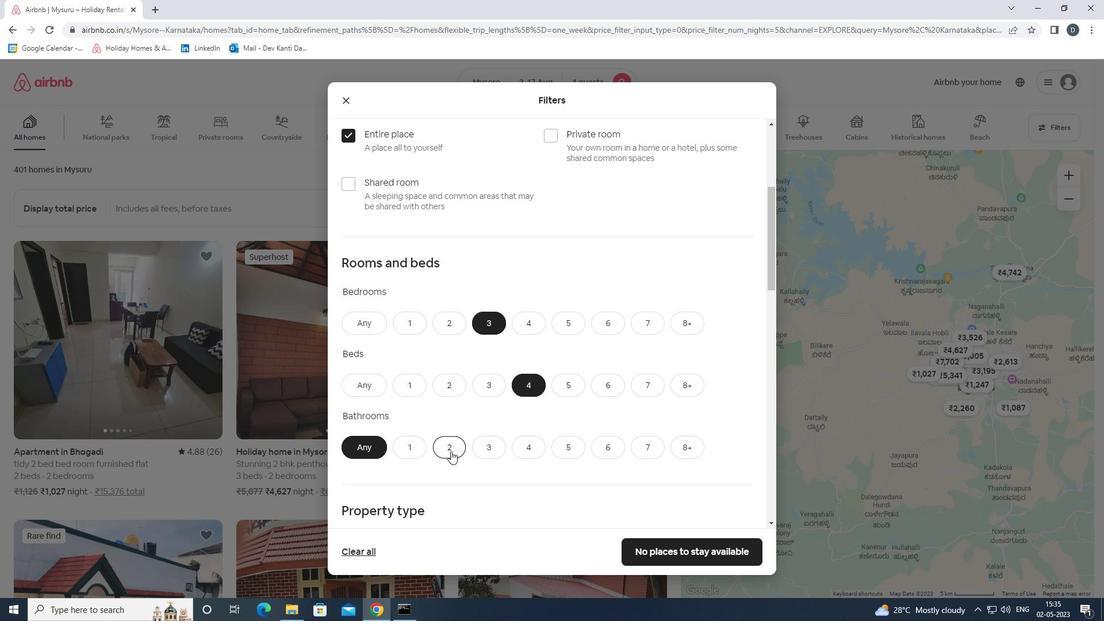 
Action: Mouse scrolled (483, 436) with delta (0, 0)
Screenshot: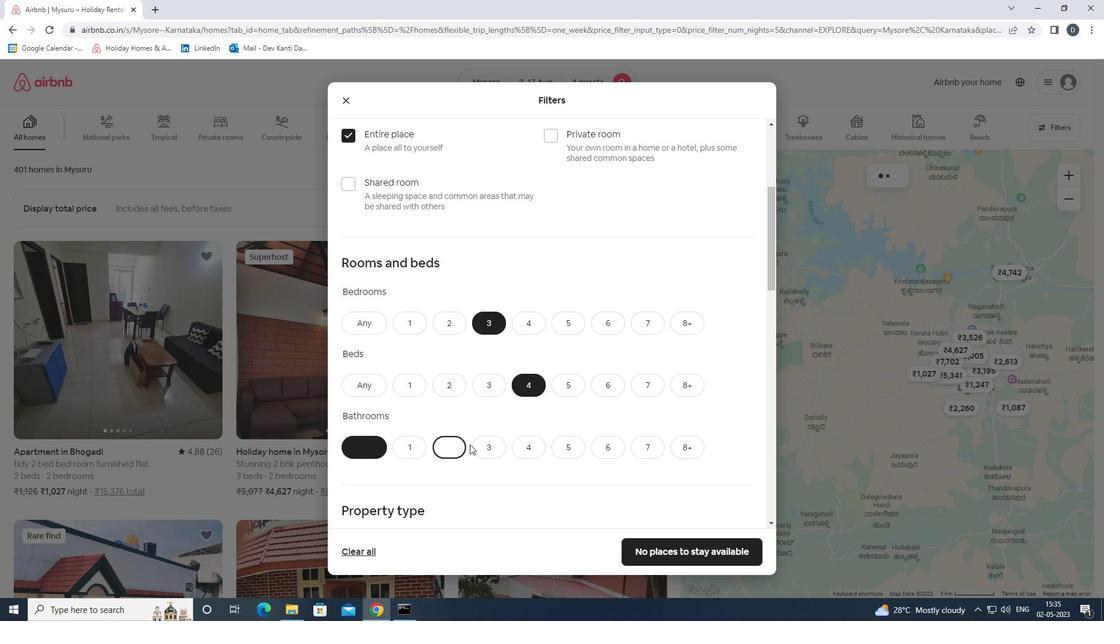 
Action: Mouse scrolled (483, 436) with delta (0, 0)
Screenshot: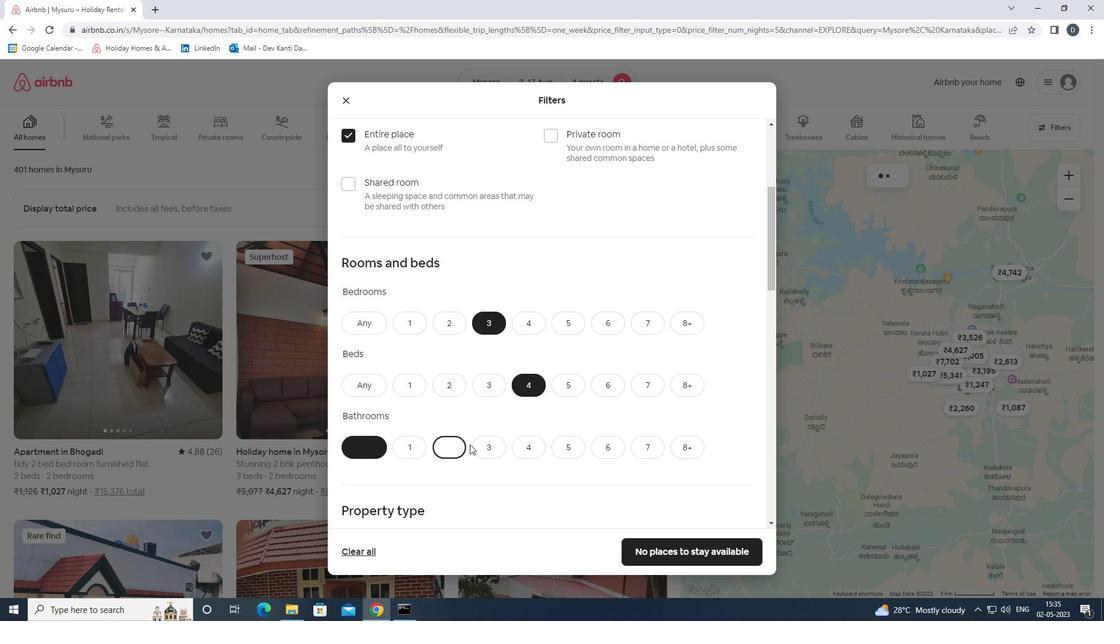 
Action: Mouse moved to (485, 437)
Screenshot: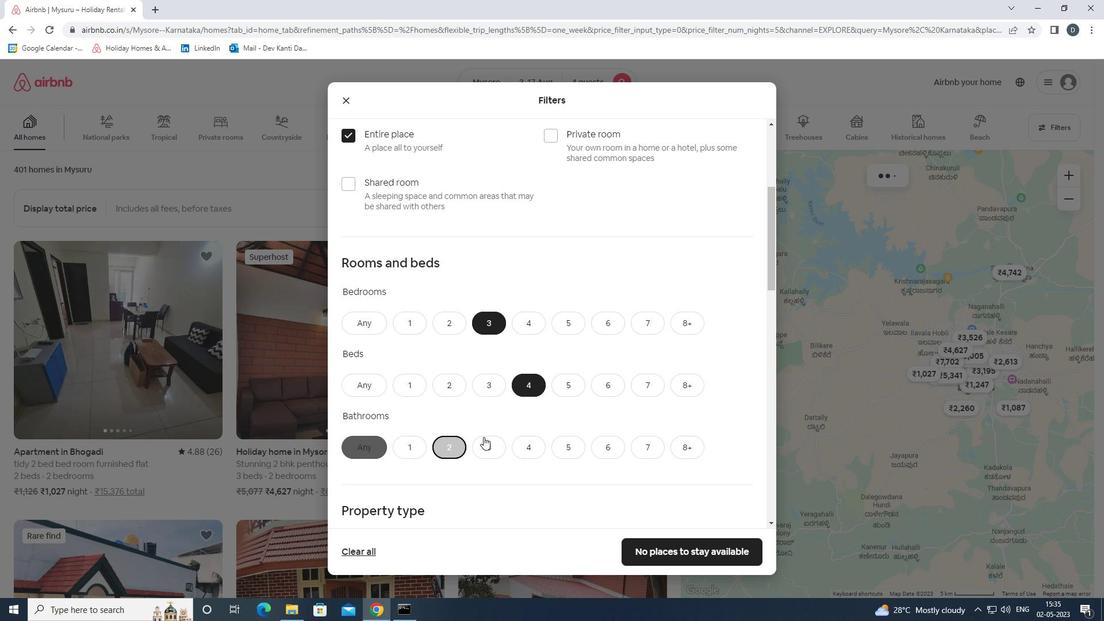 
Action: Mouse scrolled (485, 436) with delta (0, 0)
Screenshot: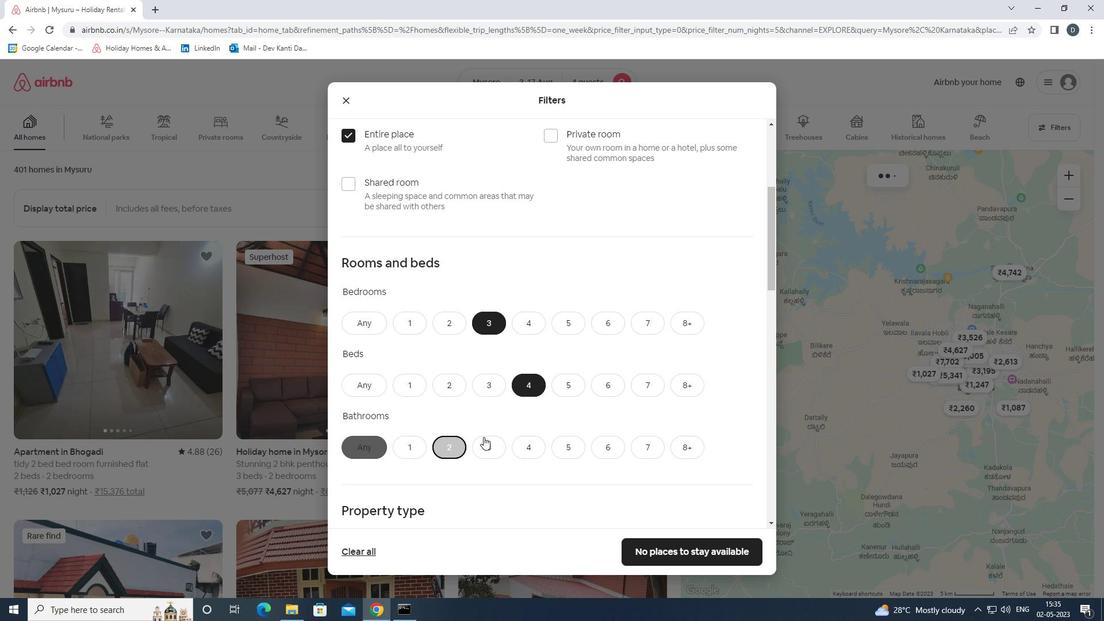 
Action: Mouse moved to (486, 436)
Screenshot: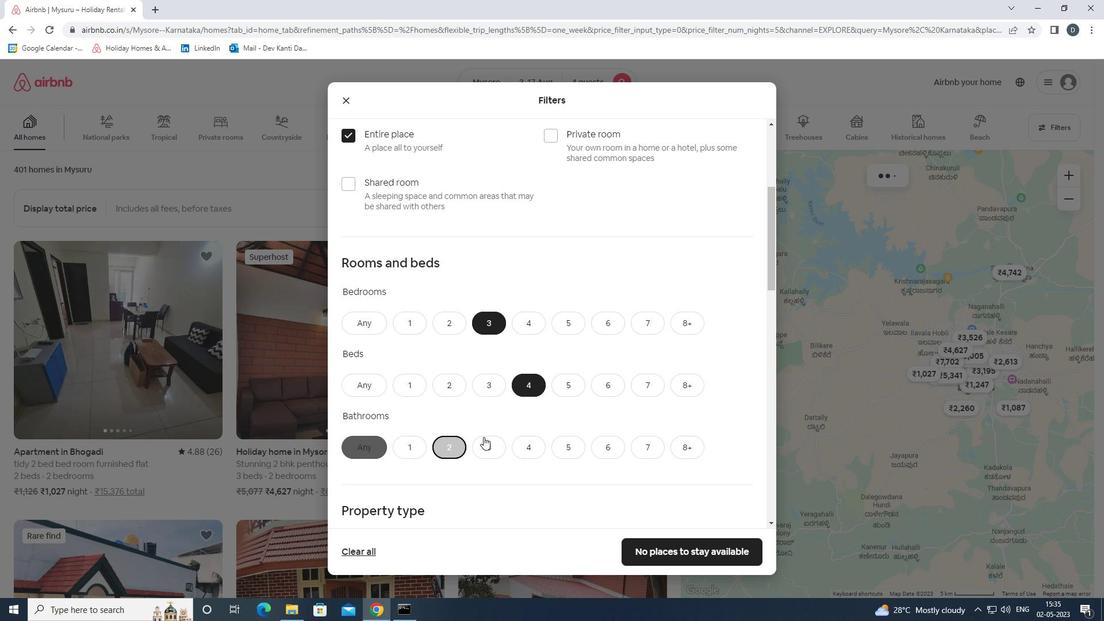 
Action: Mouse scrolled (486, 435) with delta (0, 0)
Screenshot: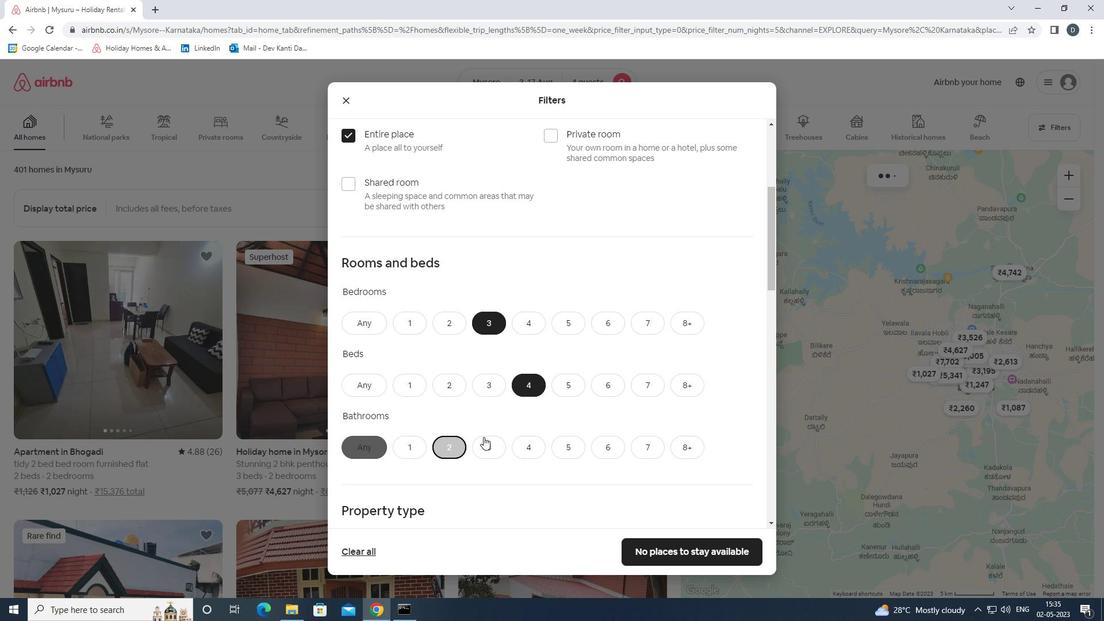 
Action: Mouse moved to (536, 385)
Screenshot: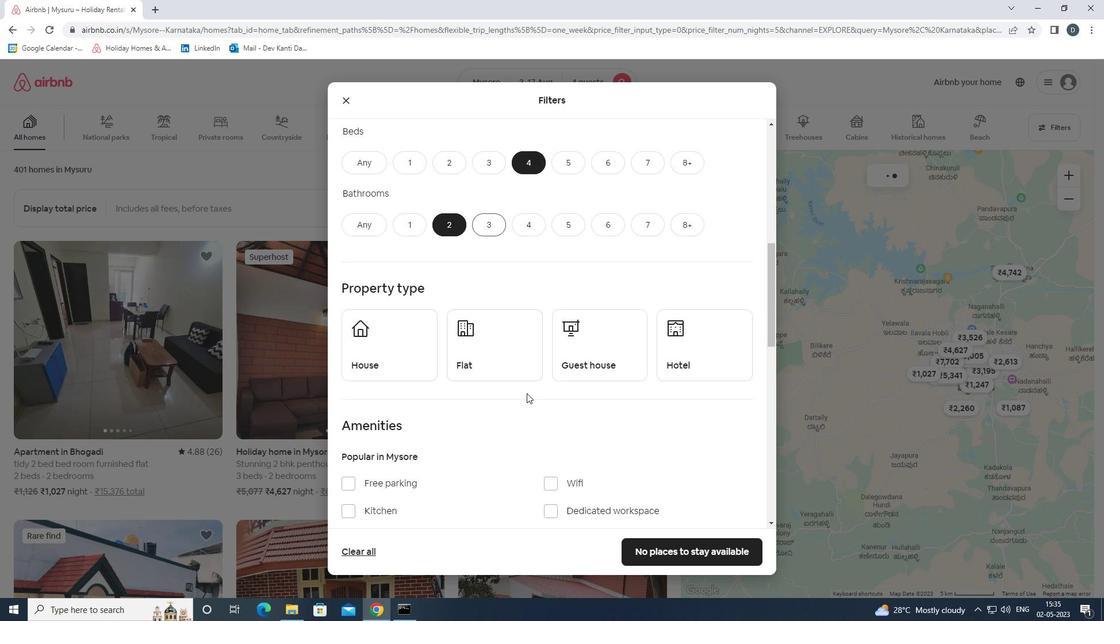 
Action: Mouse scrolled (536, 384) with delta (0, 0)
Screenshot: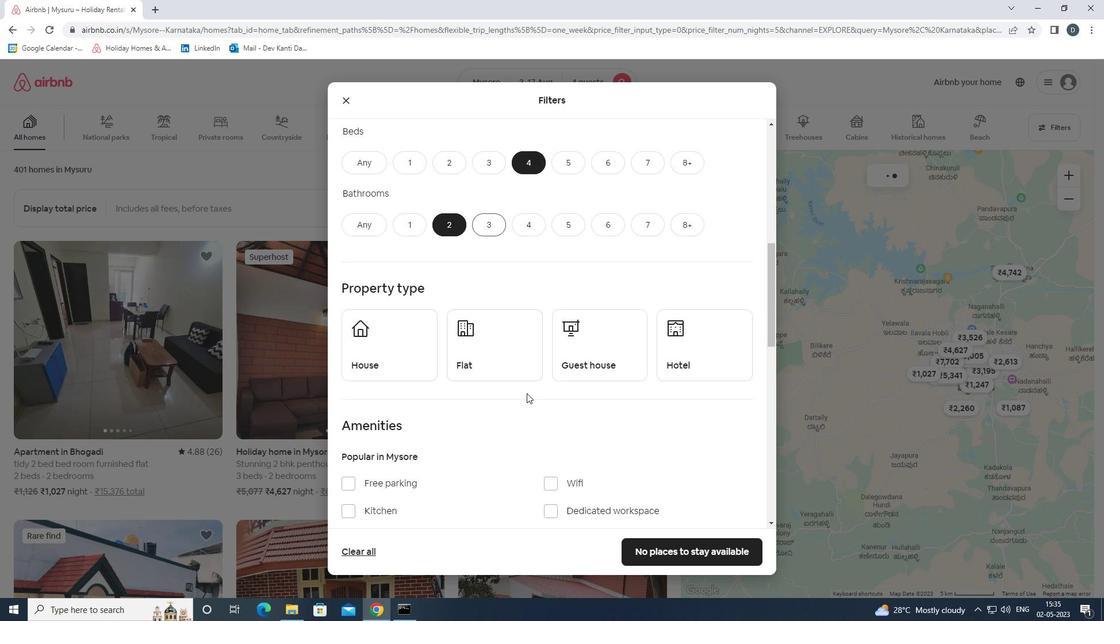 
Action: Mouse moved to (406, 285)
Screenshot: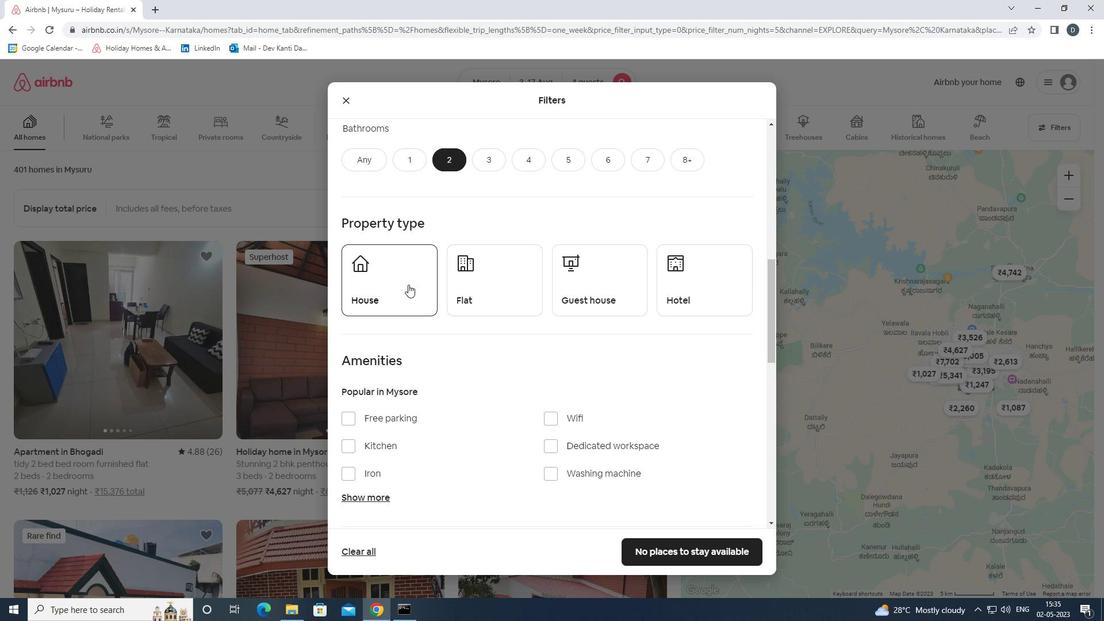 
Action: Mouse pressed left at (406, 285)
Screenshot: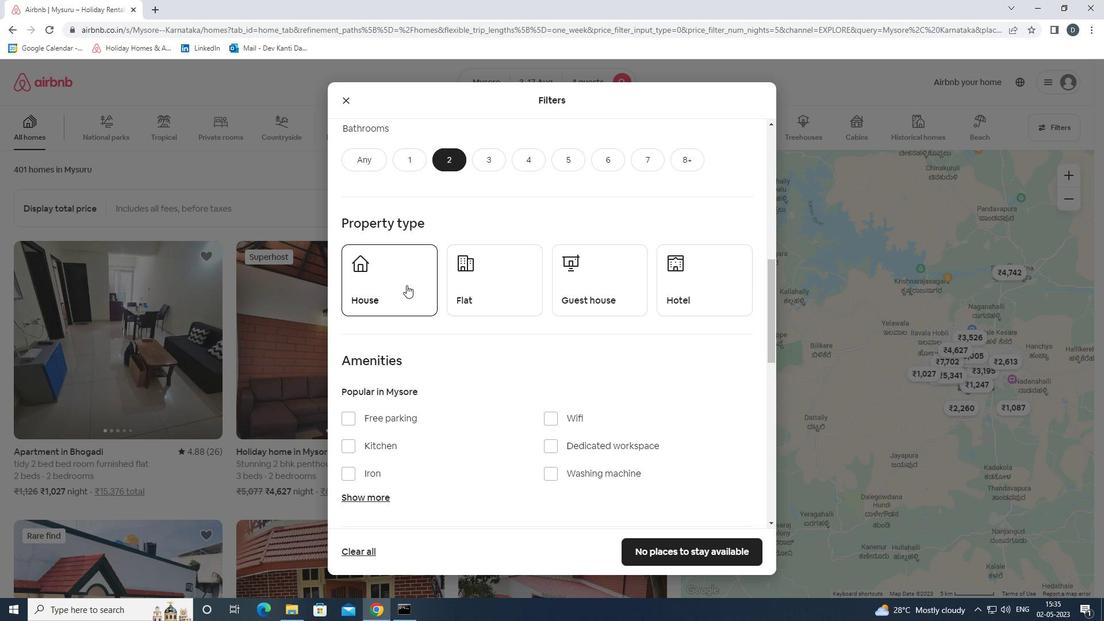 
Action: Mouse moved to (491, 288)
Screenshot: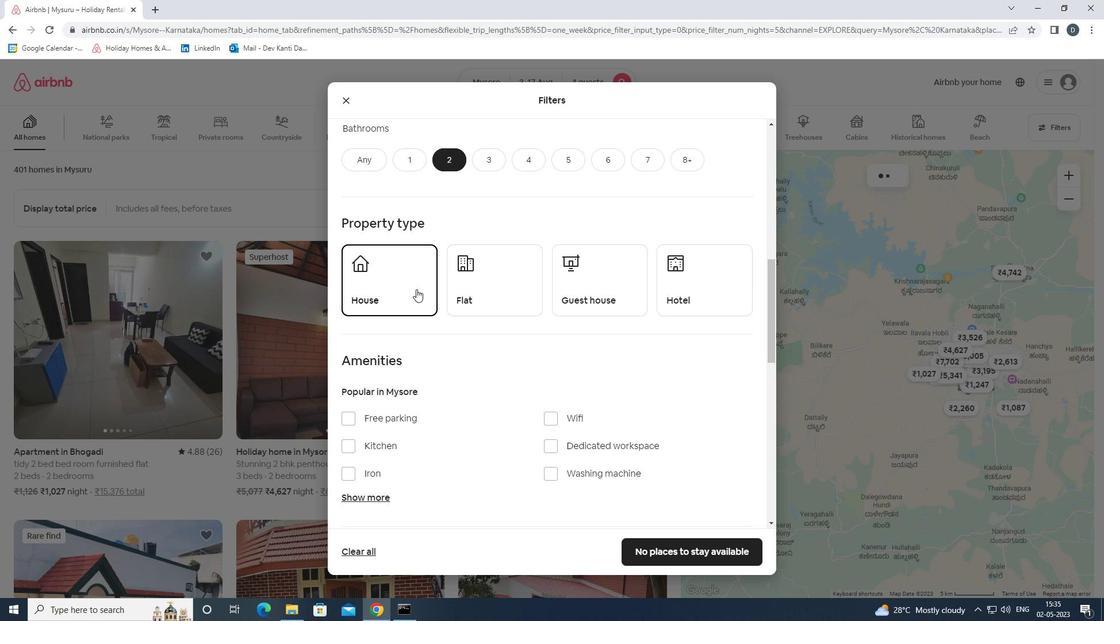 
Action: Mouse pressed left at (491, 288)
Screenshot: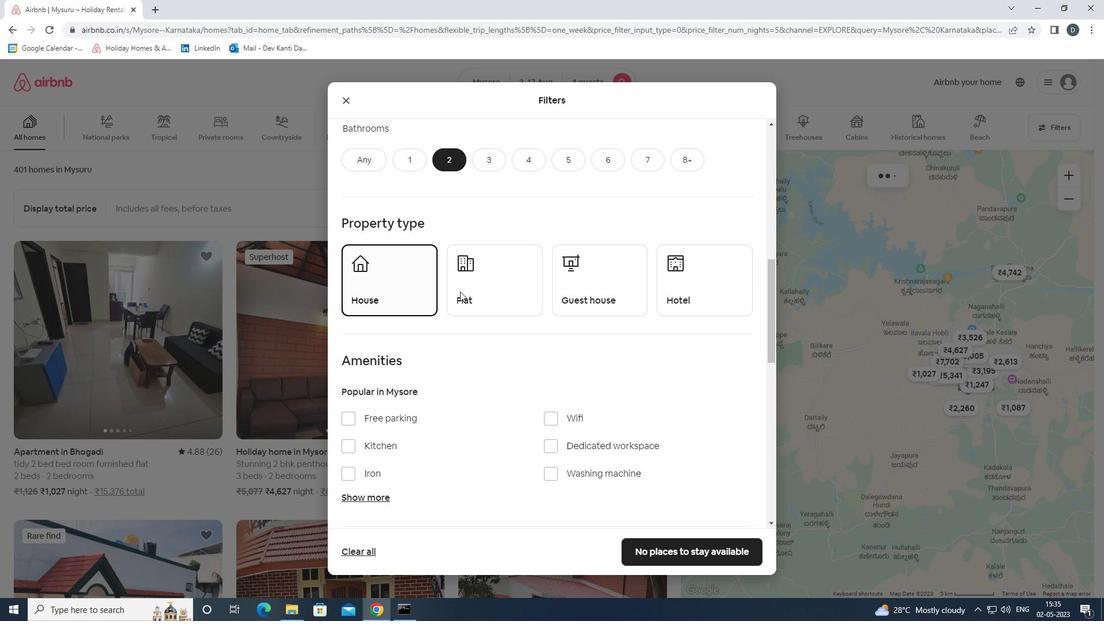 
Action: Mouse moved to (614, 288)
Screenshot: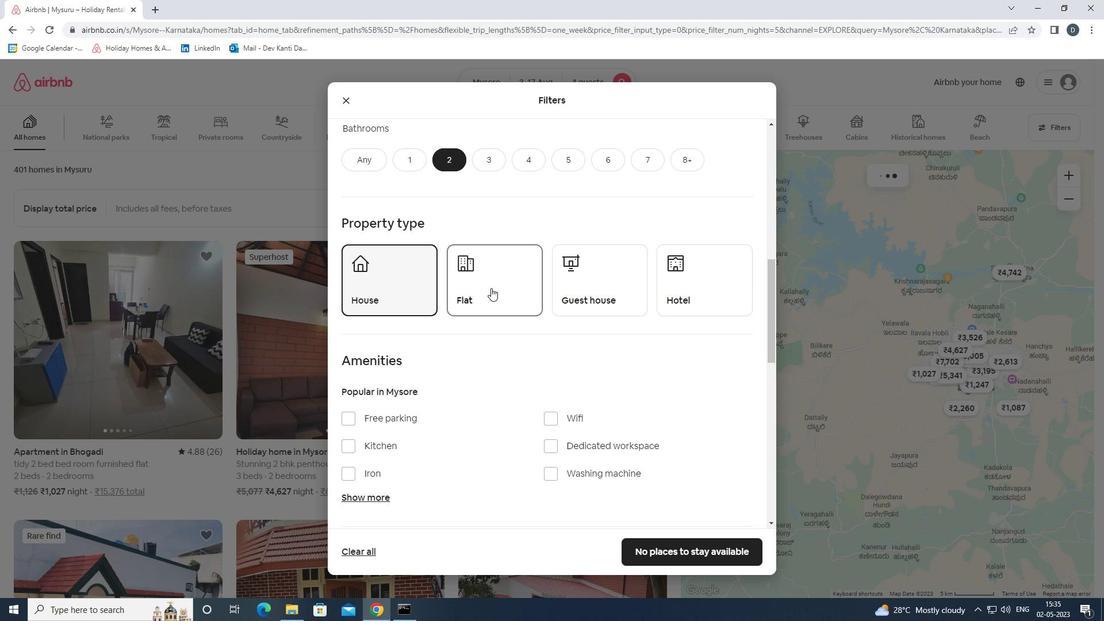 
Action: Mouse pressed left at (614, 288)
Screenshot: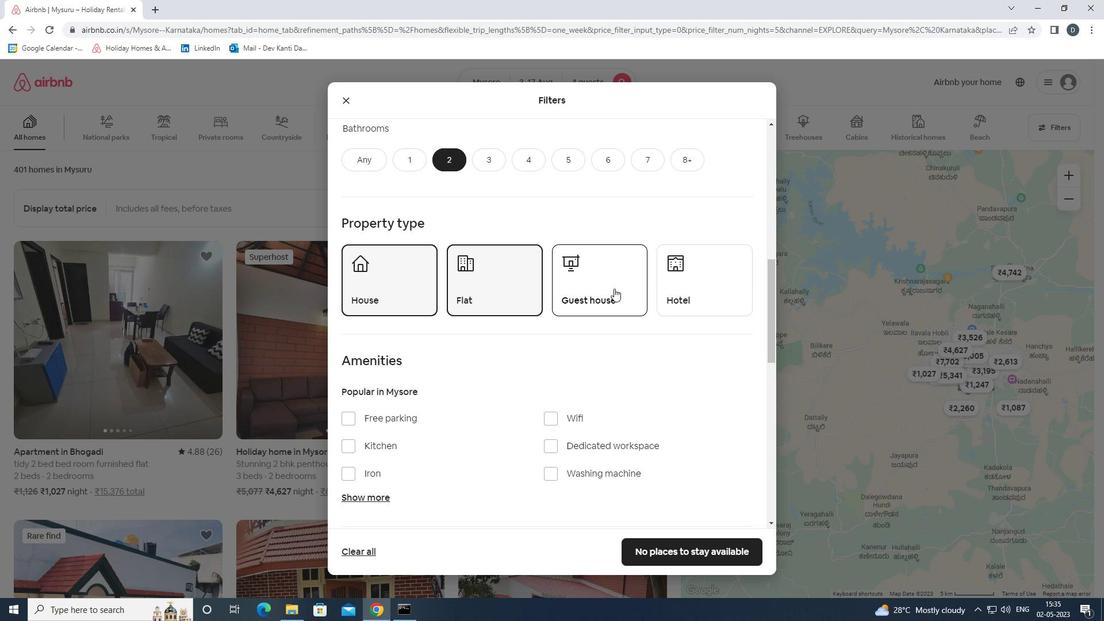 
Action: Mouse moved to (631, 394)
Screenshot: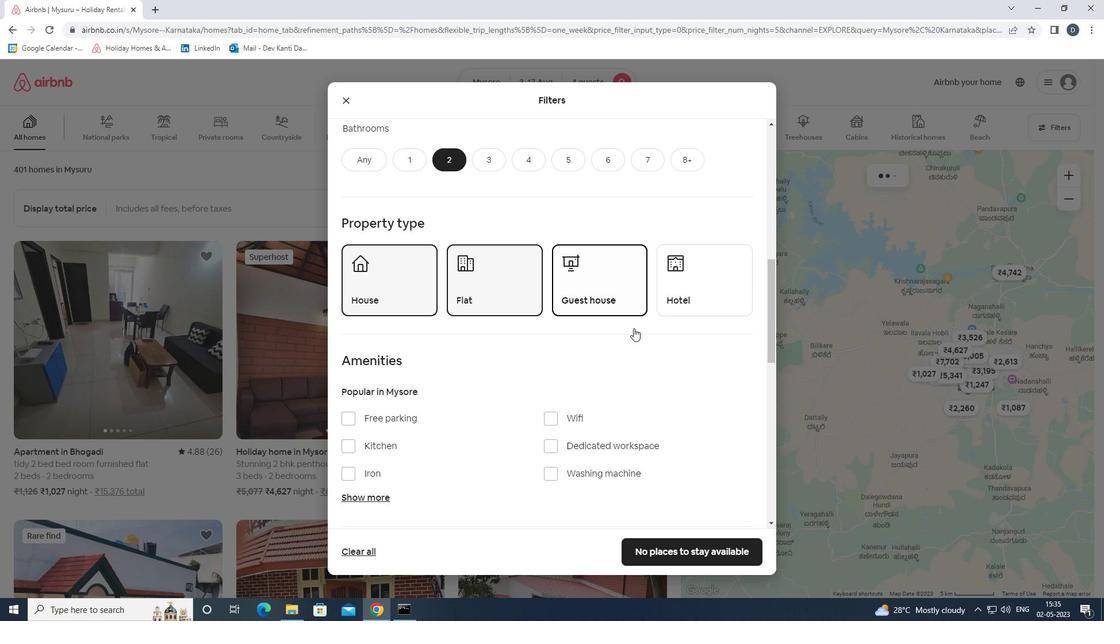
Action: Mouse scrolled (631, 394) with delta (0, 0)
Screenshot: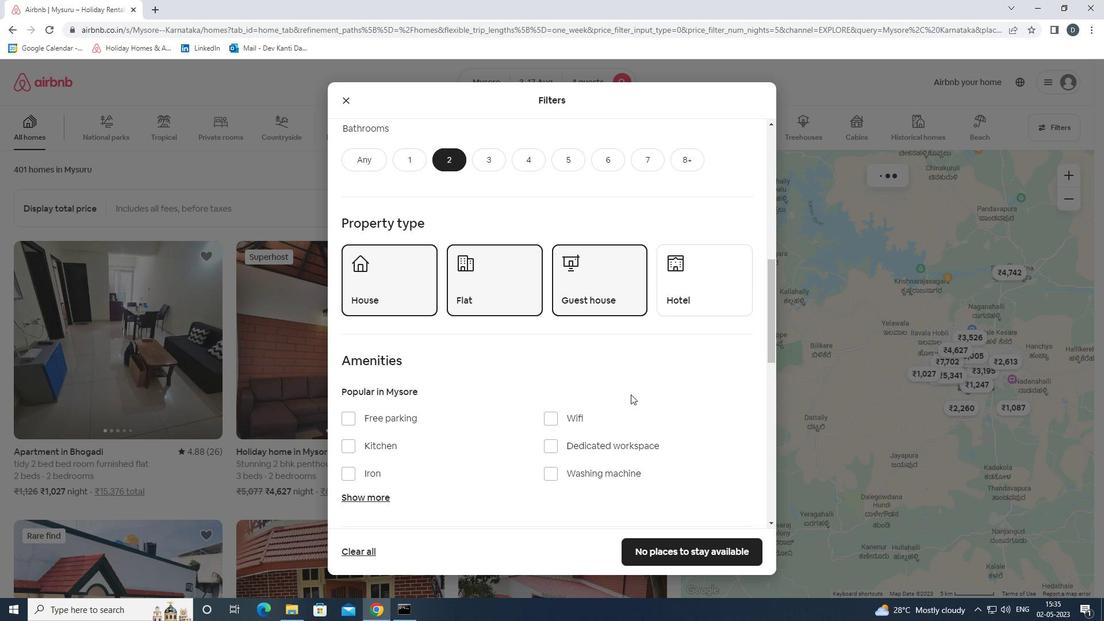
Action: Mouse scrolled (631, 394) with delta (0, 0)
Screenshot: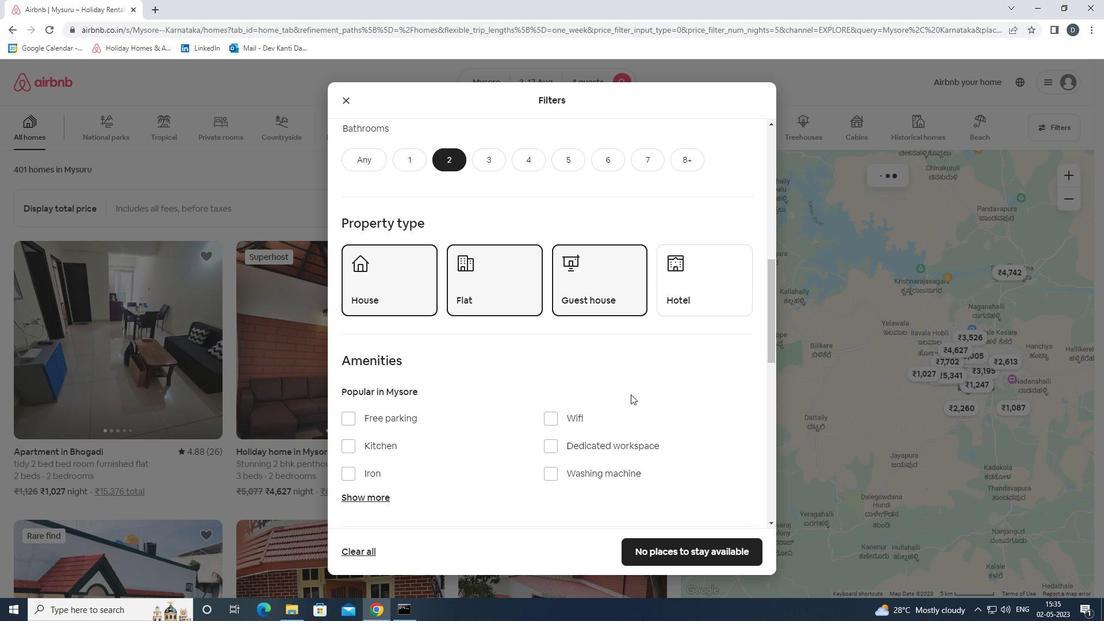 
Action: Mouse moved to (624, 380)
Screenshot: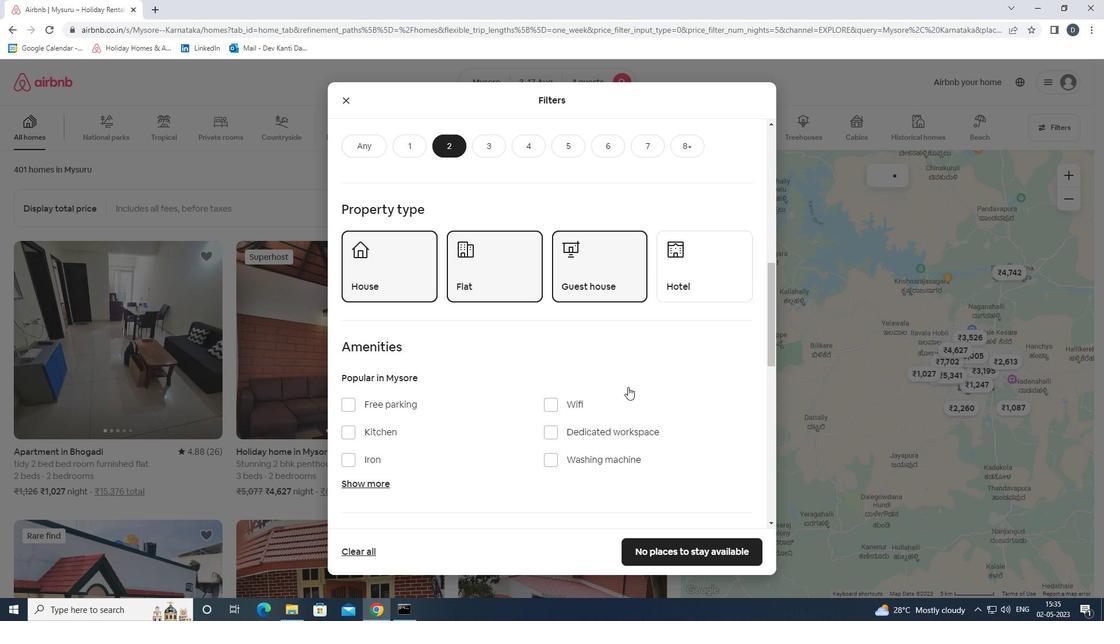 
Action: Mouse scrolled (624, 380) with delta (0, 0)
Screenshot: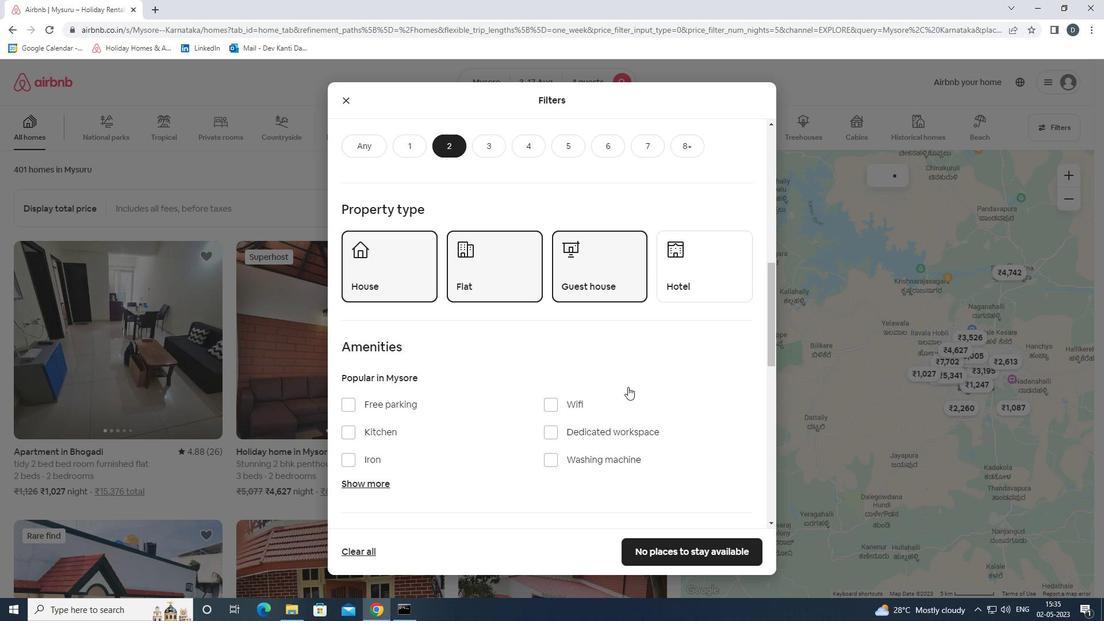 
Action: Mouse moved to (572, 241)
Screenshot: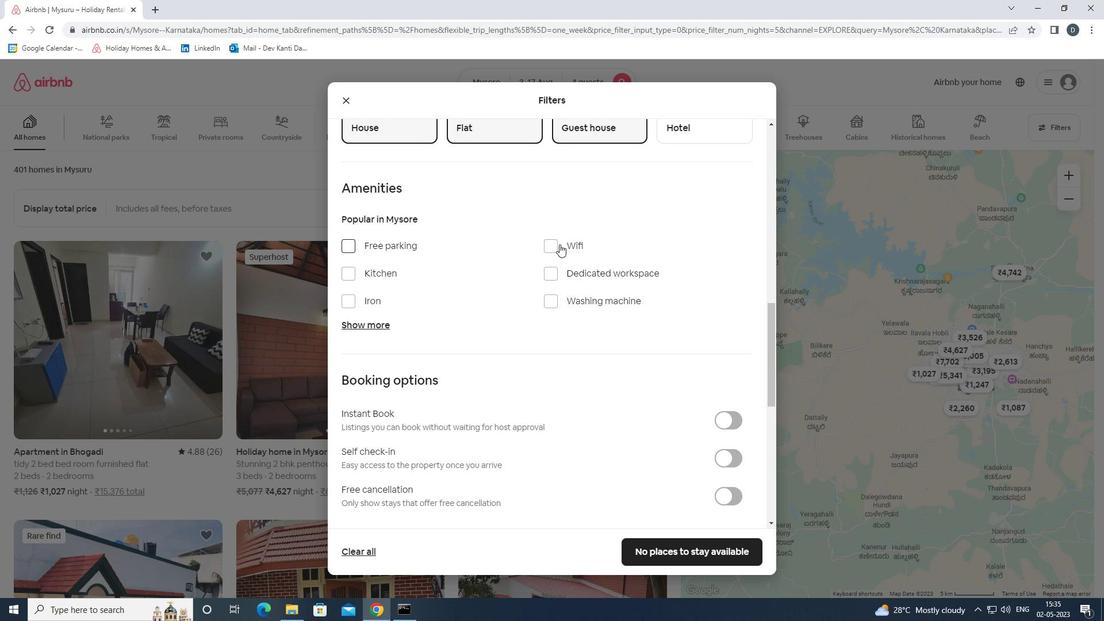 
Action: Mouse pressed left at (572, 241)
Screenshot: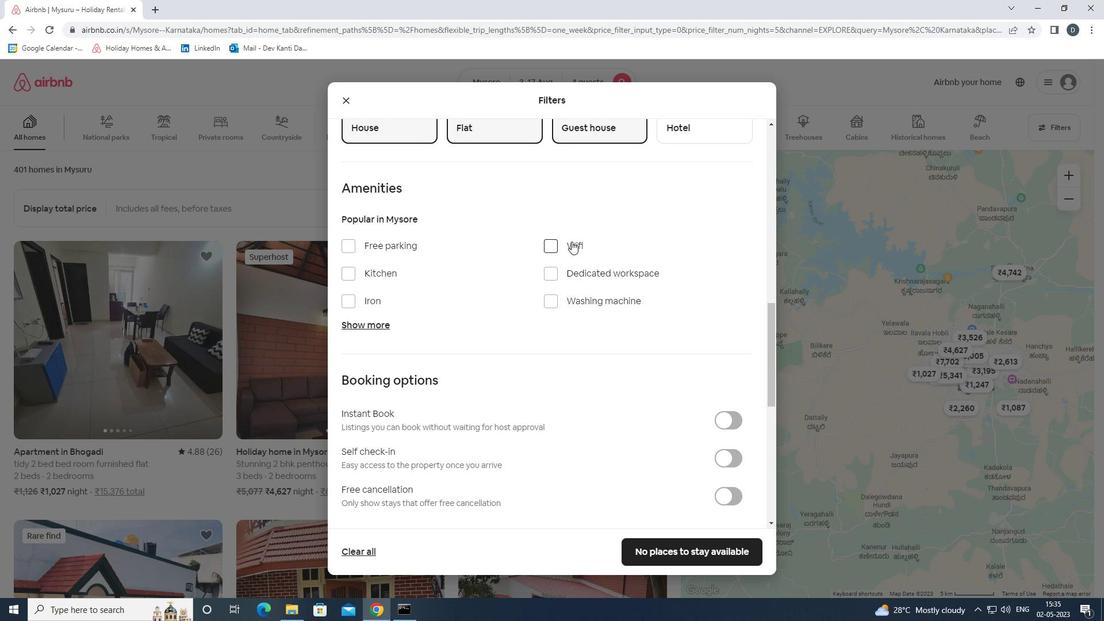 
Action: Mouse moved to (574, 301)
Screenshot: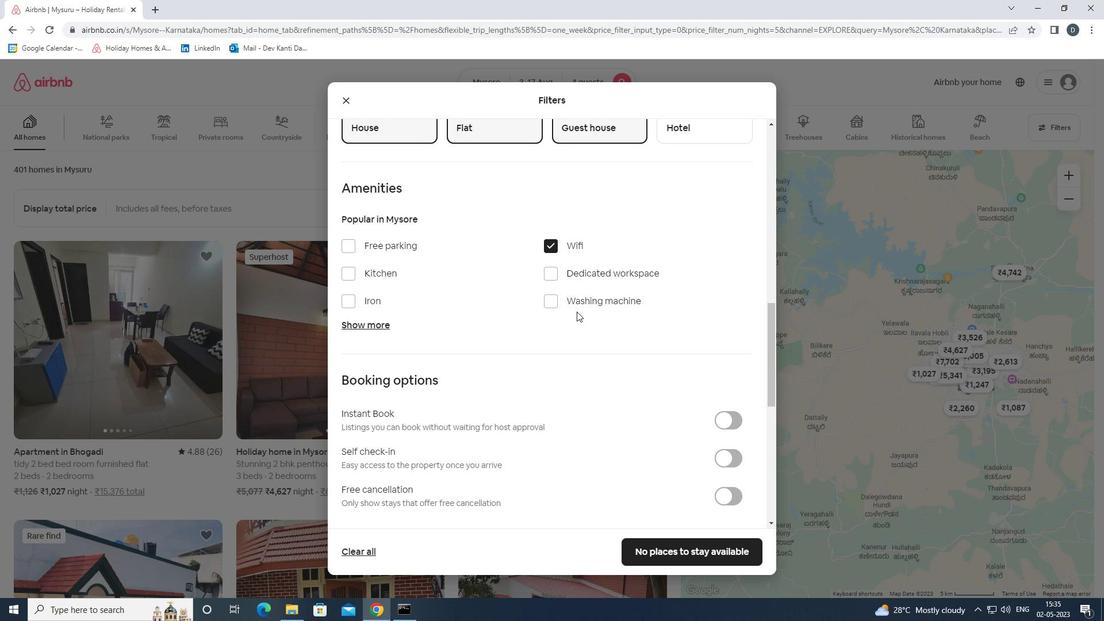 
Action: Mouse pressed left at (574, 301)
Screenshot: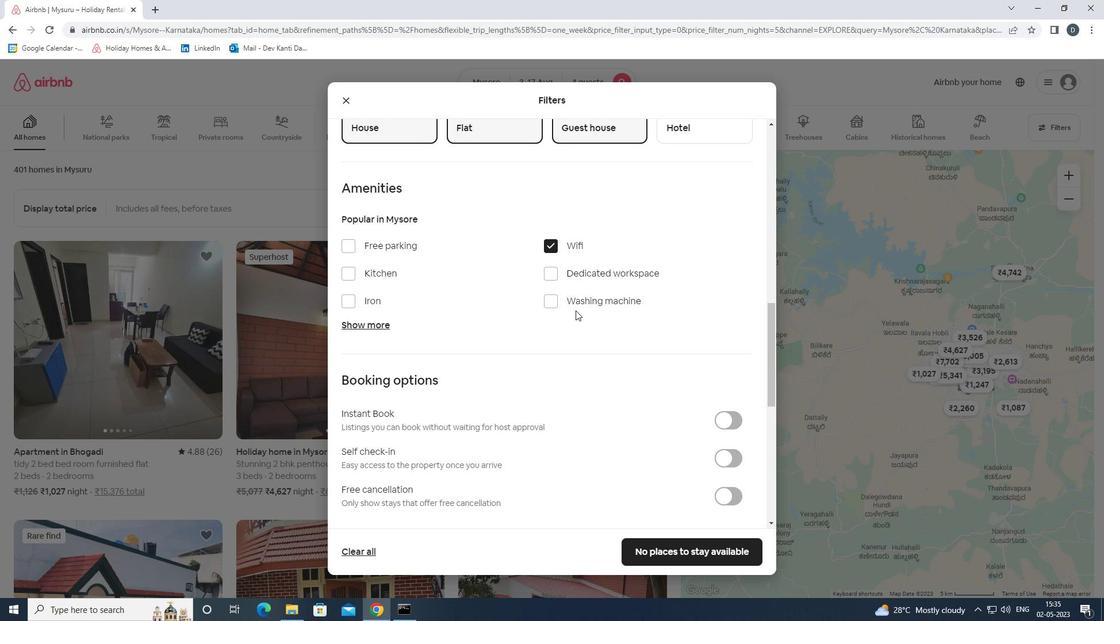 
Action: Mouse moved to (632, 372)
Screenshot: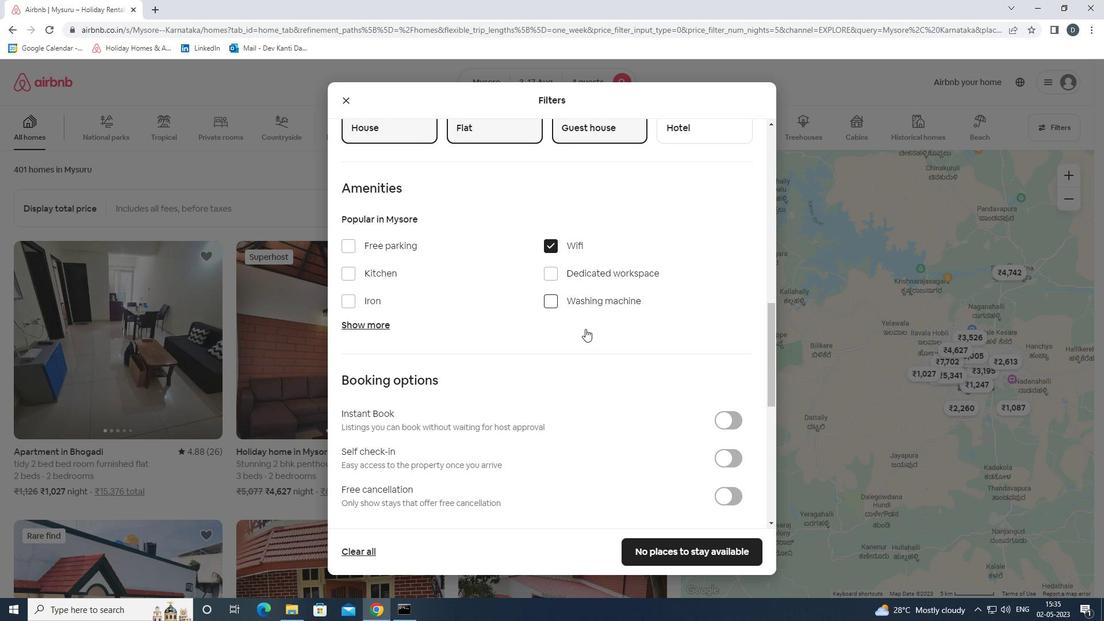 
Action: Mouse scrolled (632, 372) with delta (0, 0)
Screenshot: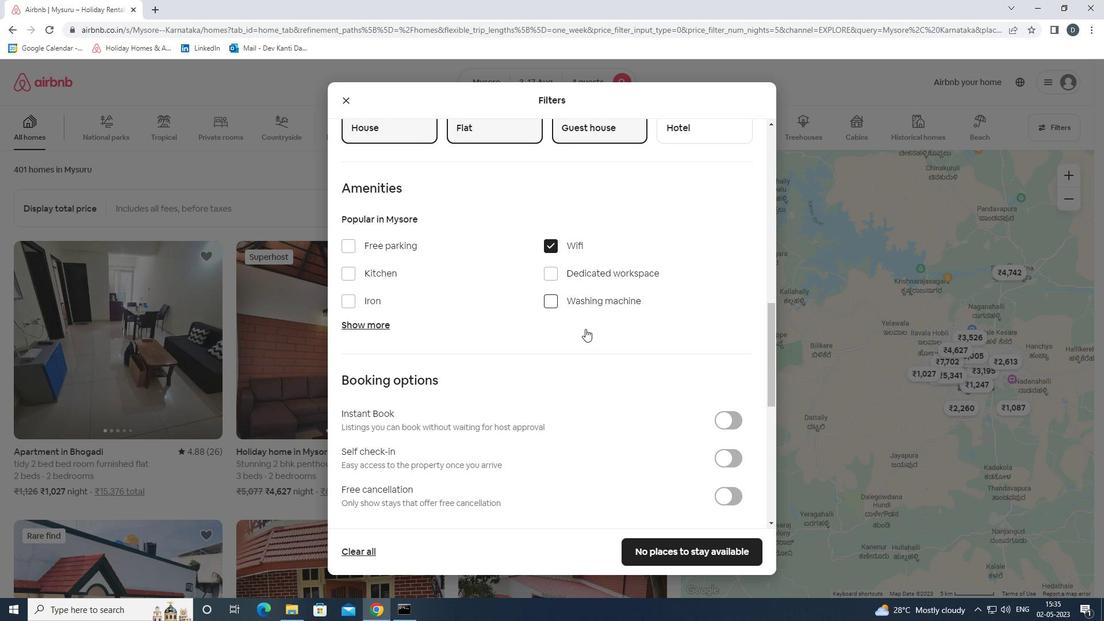 
Action: Mouse scrolled (632, 372) with delta (0, 0)
Screenshot: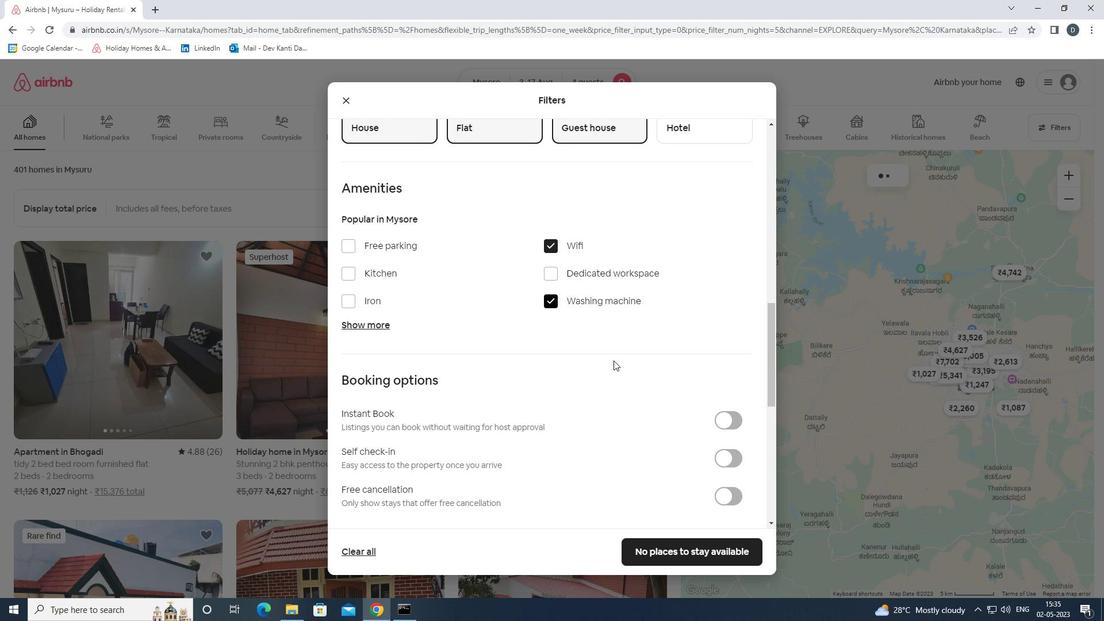 
Action: Mouse moved to (632, 373)
Screenshot: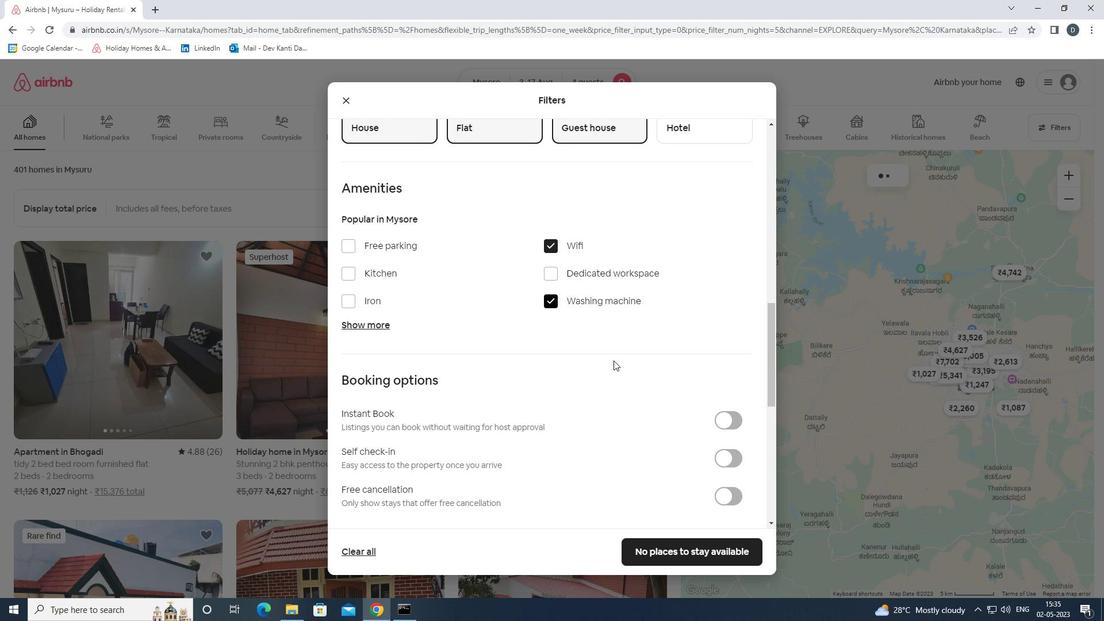 
Action: Mouse scrolled (632, 372) with delta (0, 0)
Screenshot: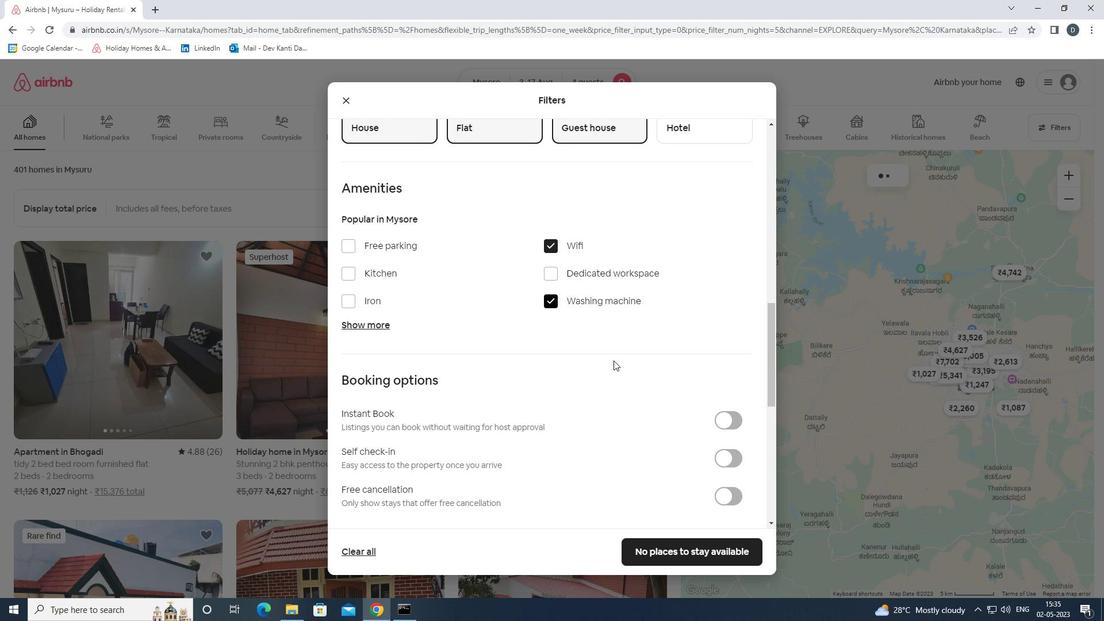 
Action: Mouse moved to (636, 373)
Screenshot: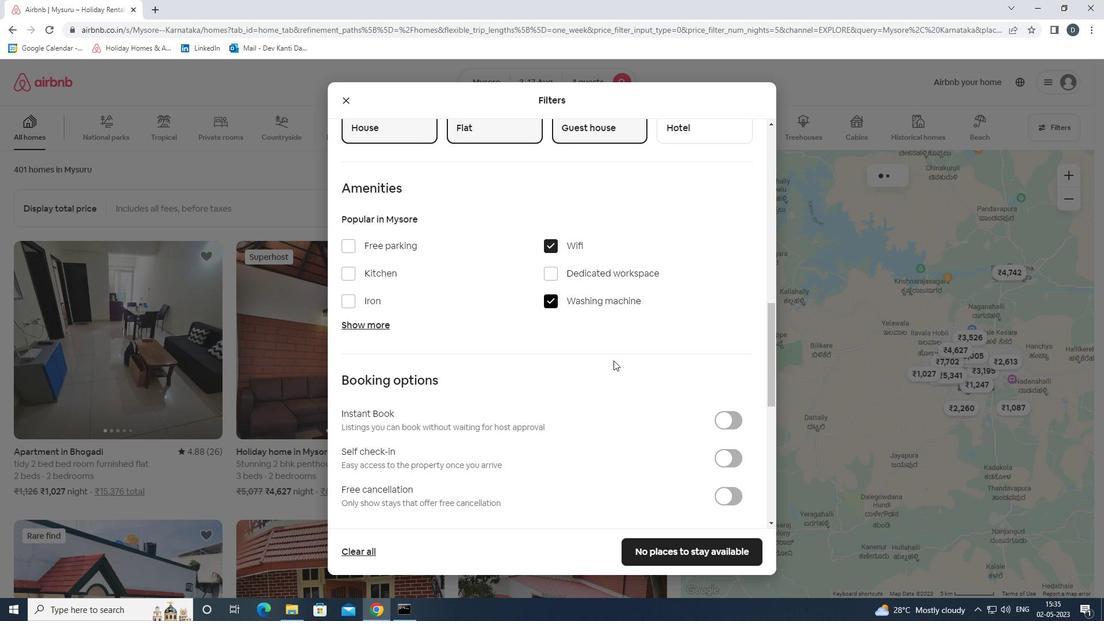 
Action: Mouse scrolled (636, 372) with delta (0, 0)
Screenshot: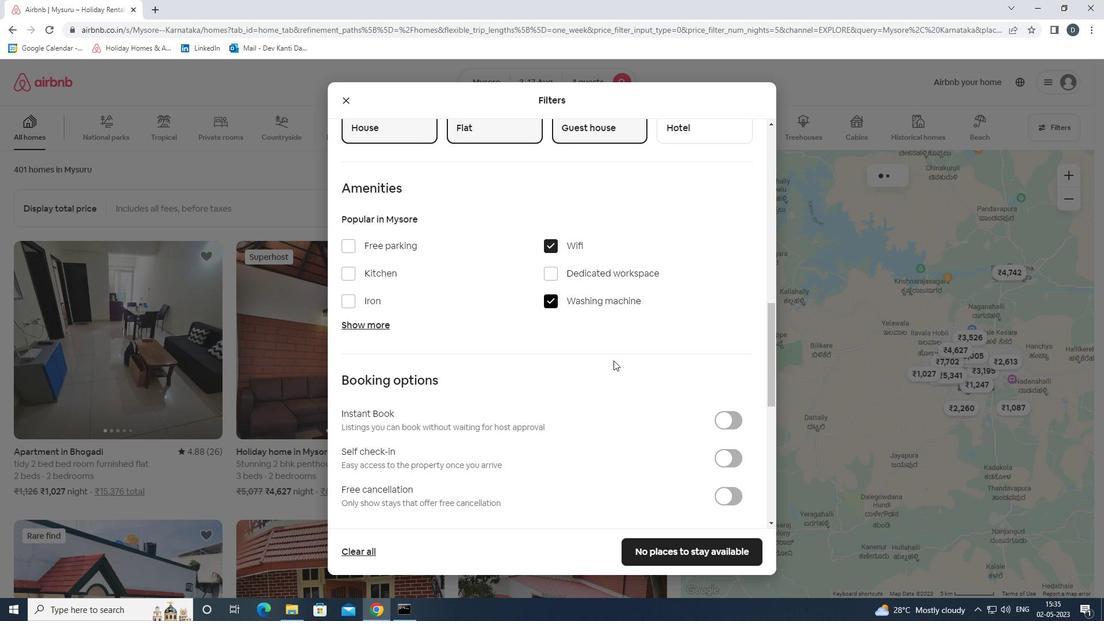 
Action: Mouse moved to (731, 230)
Screenshot: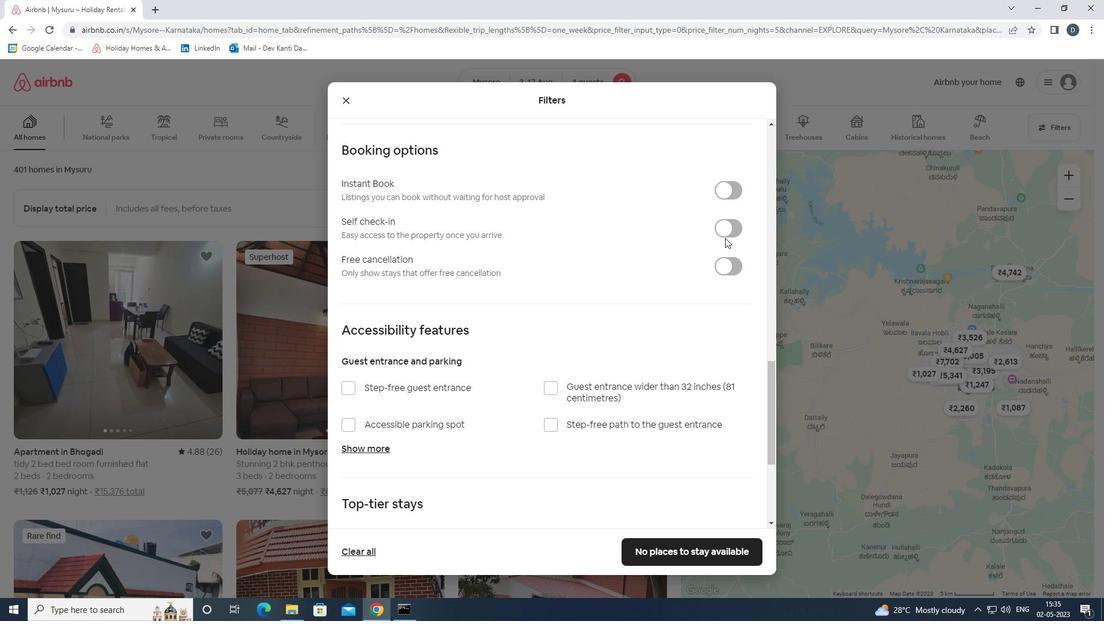 
Action: Mouse pressed left at (731, 230)
Screenshot: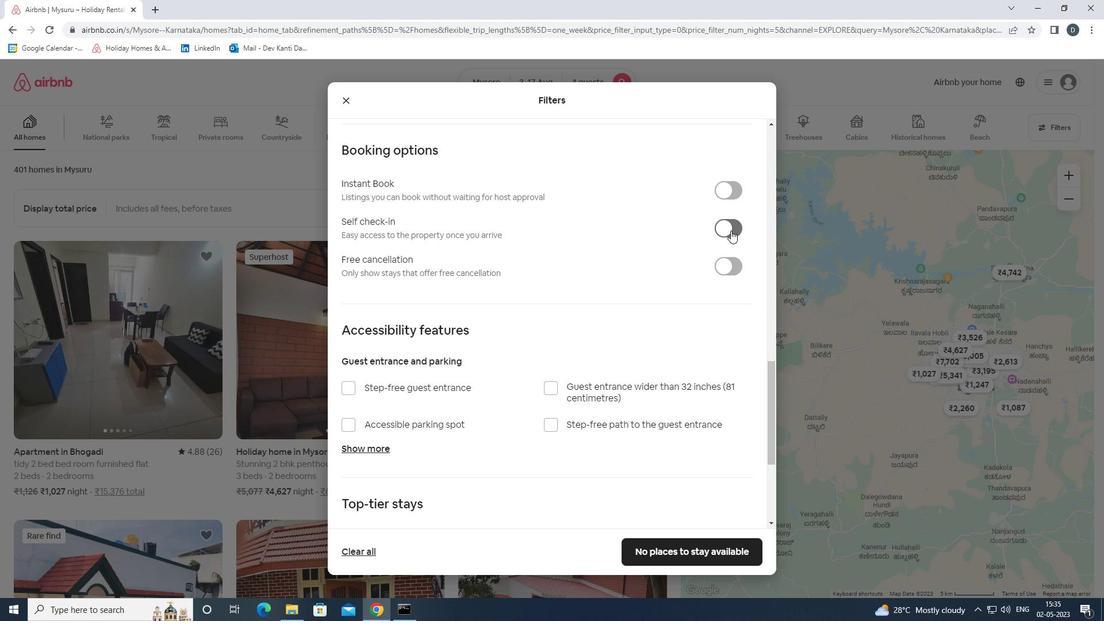 
Action: Mouse moved to (570, 420)
Screenshot: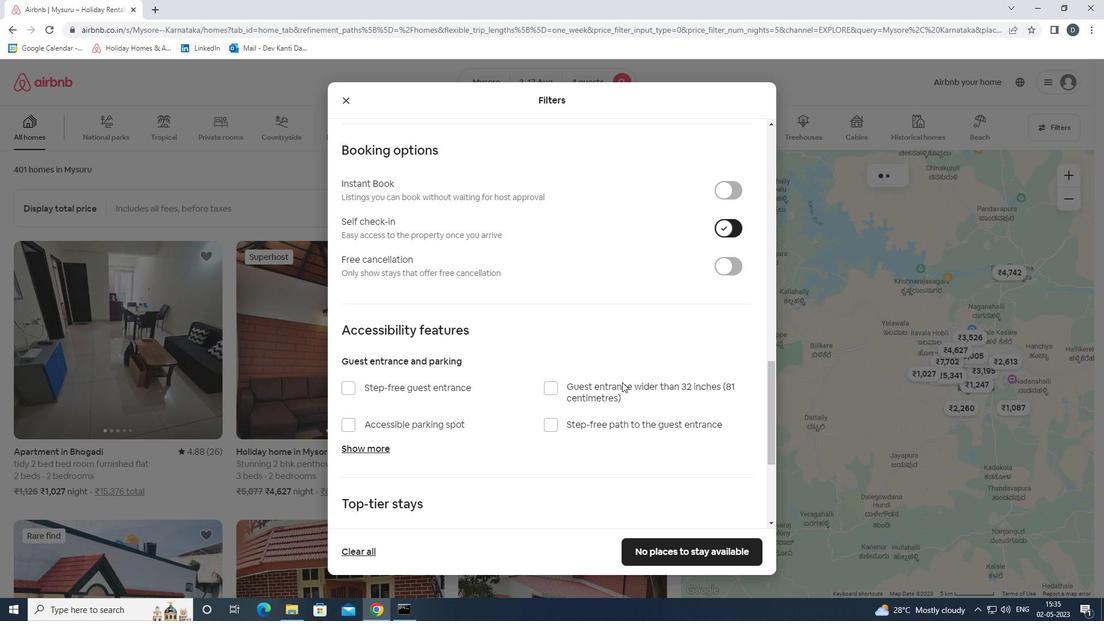 
Action: Mouse scrolled (570, 420) with delta (0, 0)
Screenshot: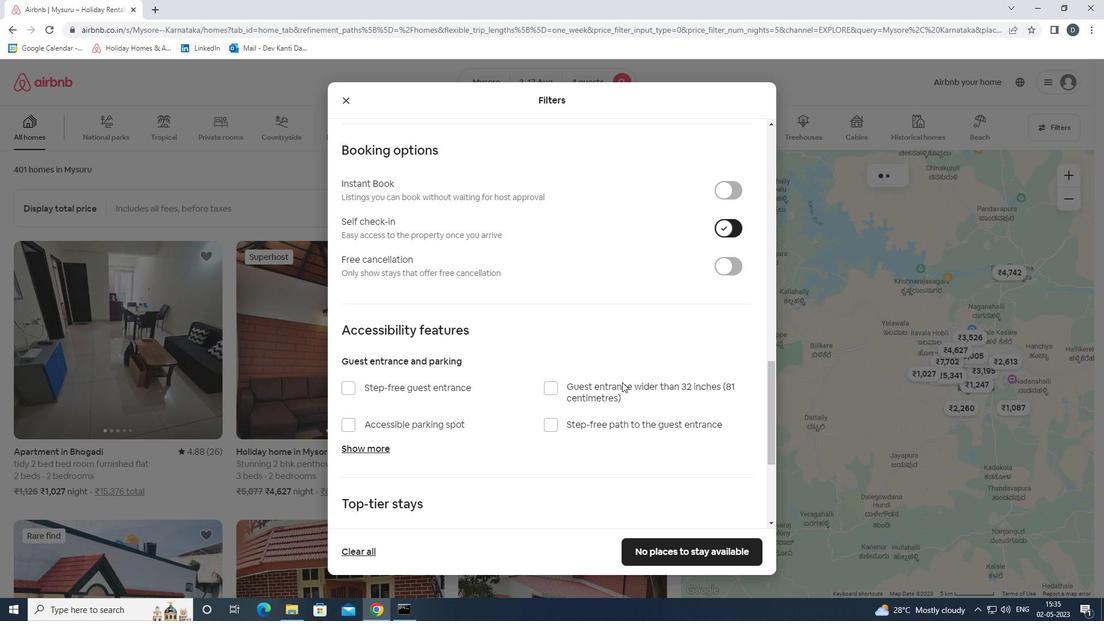
Action: Mouse moved to (569, 421)
Screenshot: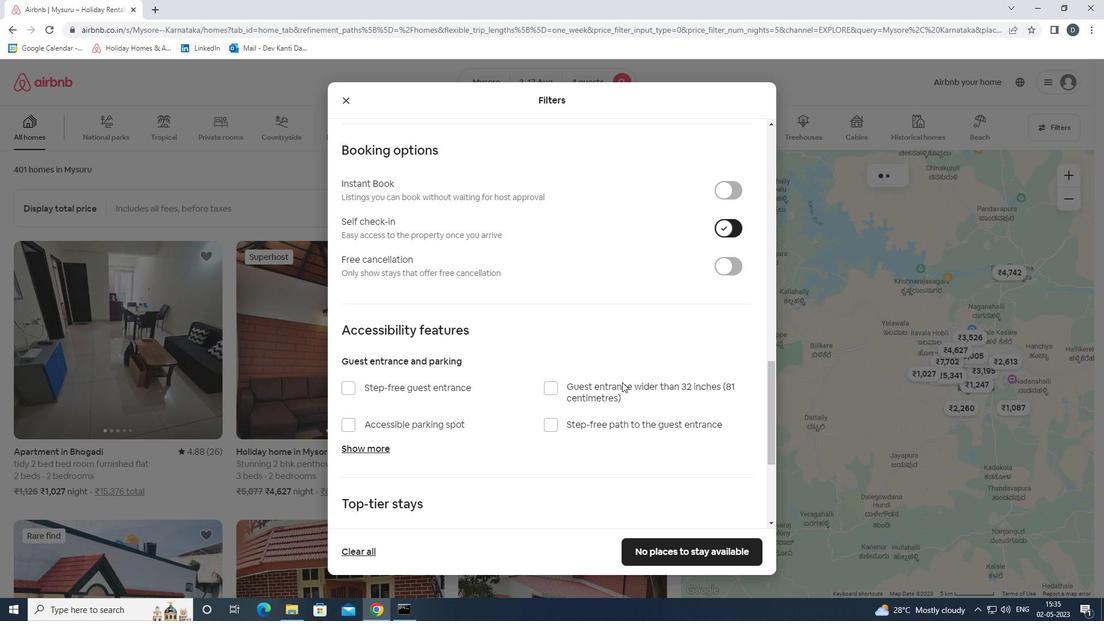 
Action: Mouse scrolled (569, 421) with delta (0, 0)
Screenshot: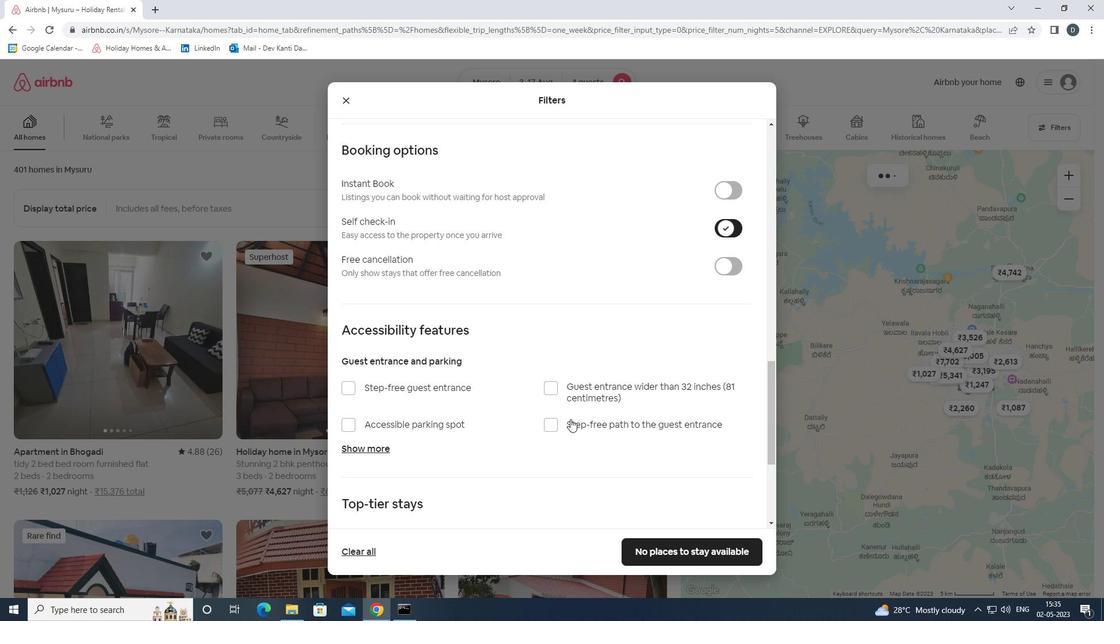 
Action: Mouse scrolled (569, 421) with delta (0, 0)
Screenshot: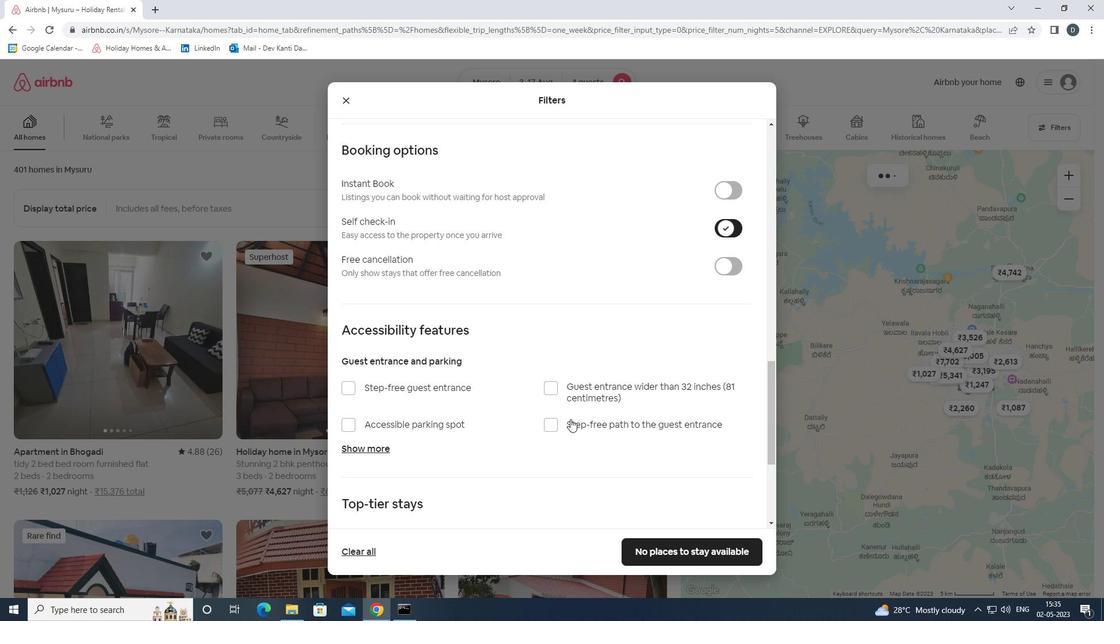 
Action: Mouse scrolled (569, 421) with delta (0, 0)
Screenshot: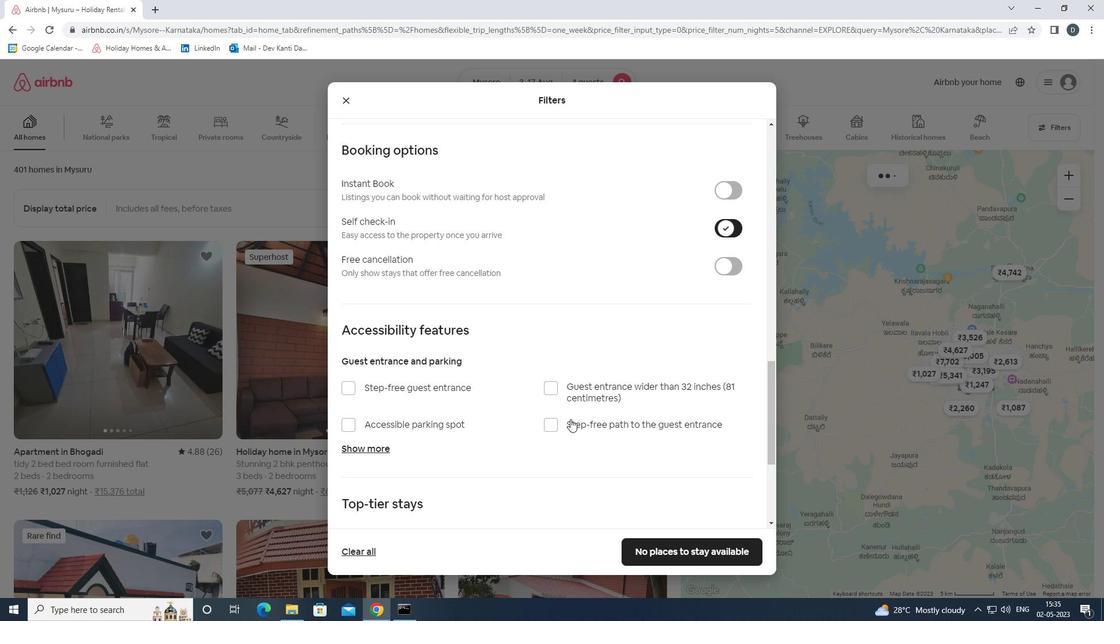 
Action: Mouse scrolled (569, 421) with delta (0, 0)
Screenshot: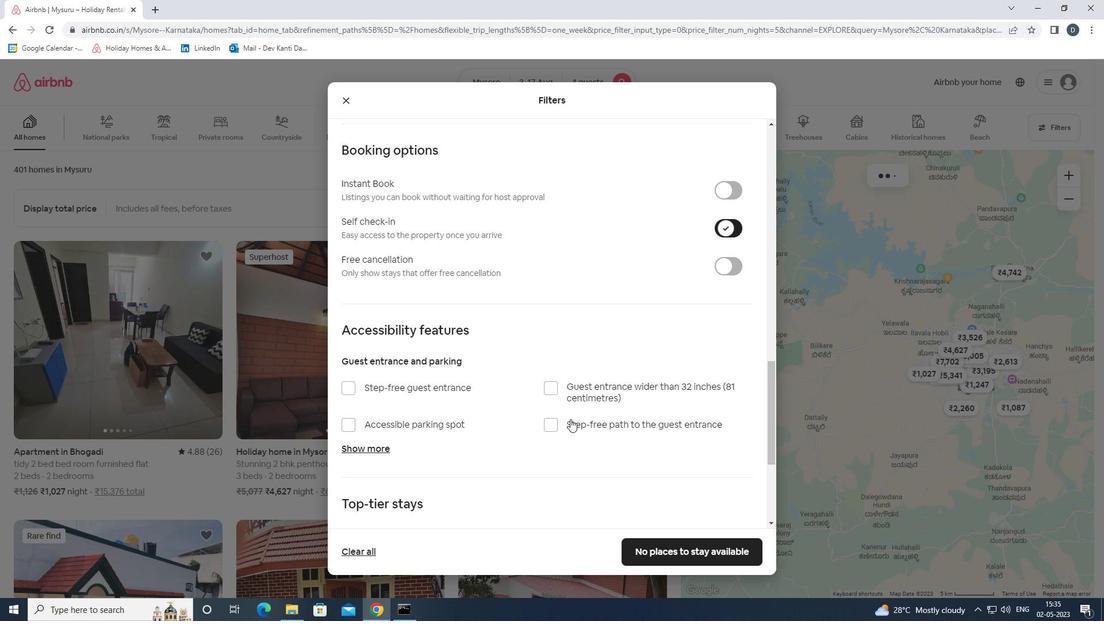 
Action: Mouse moved to (390, 451)
Screenshot: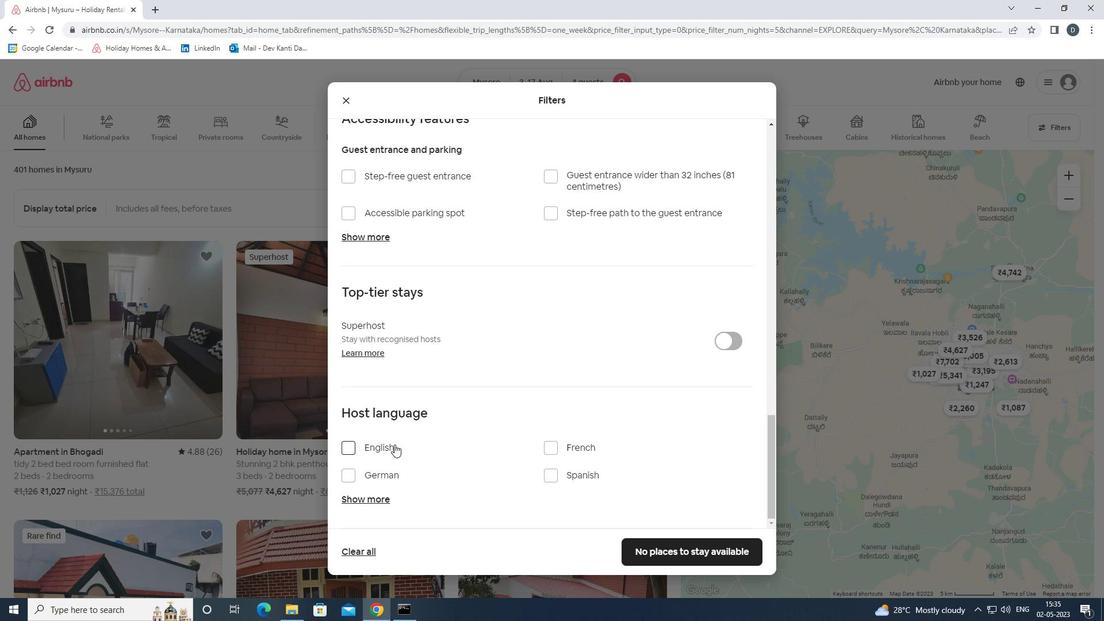 
Action: Mouse pressed left at (390, 451)
Screenshot: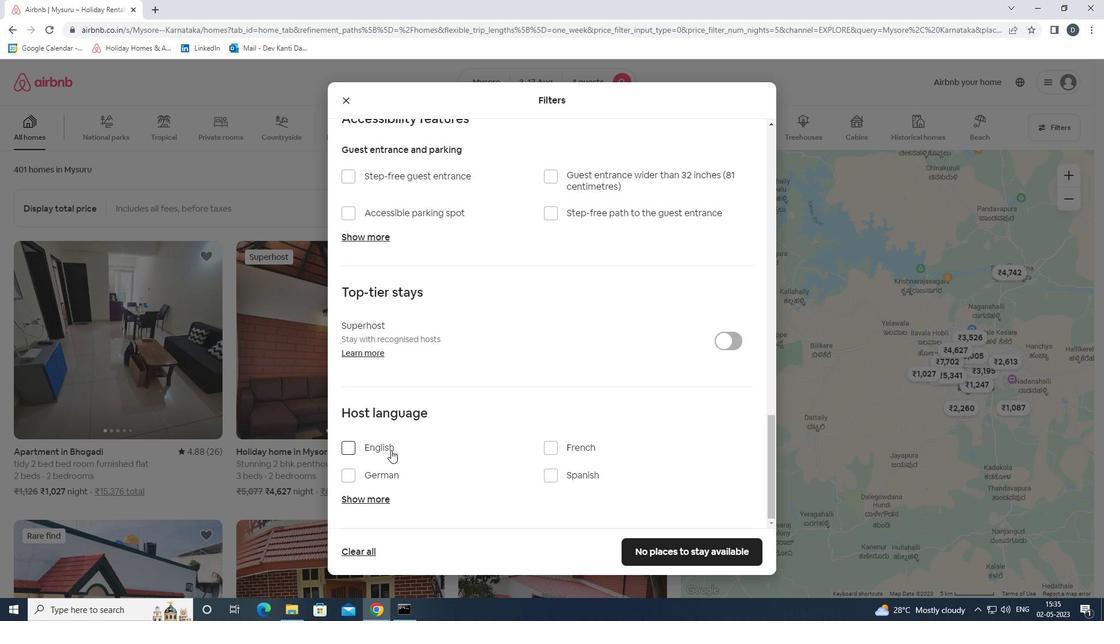 
Action: Mouse moved to (684, 554)
Screenshot: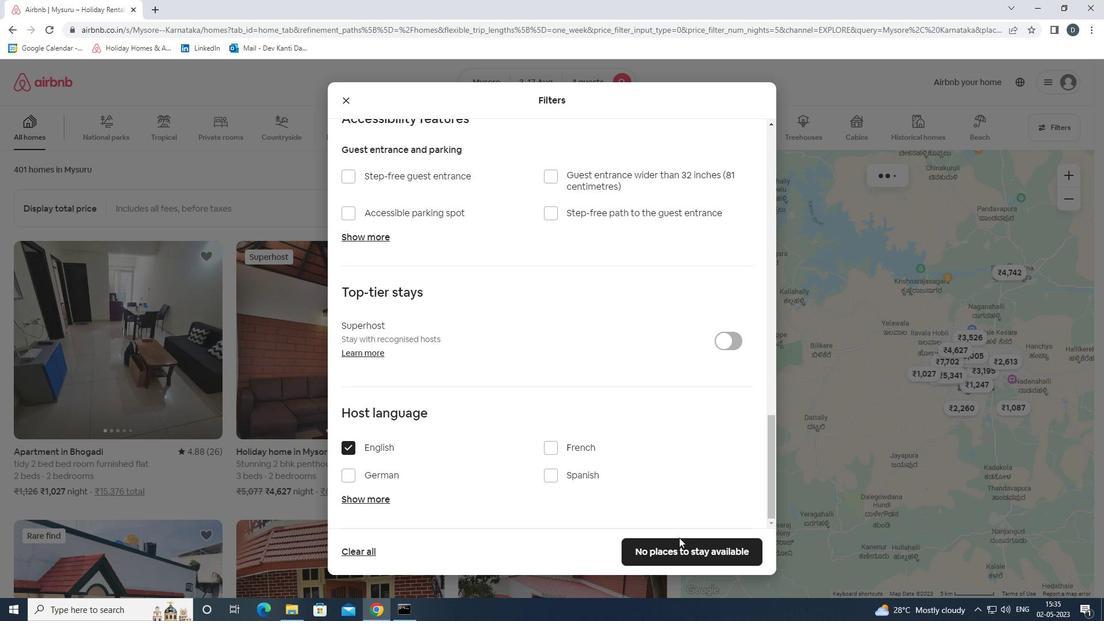 
Action: Mouse pressed left at (684, 554)
Screenshot: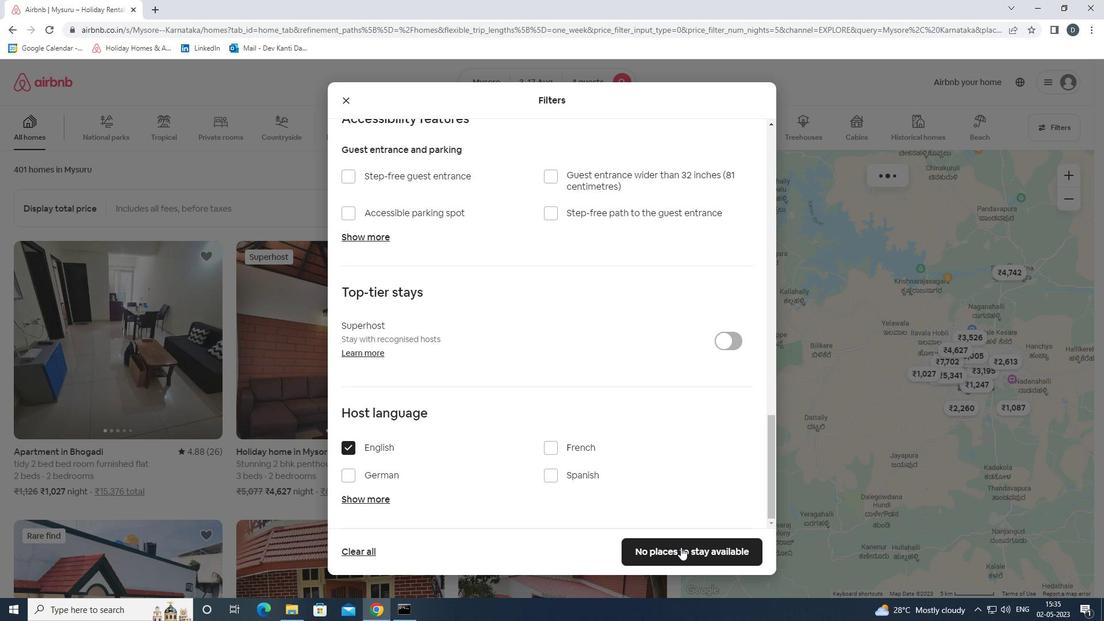 
Action: Mouse moved to (620, 411)
Screenshot: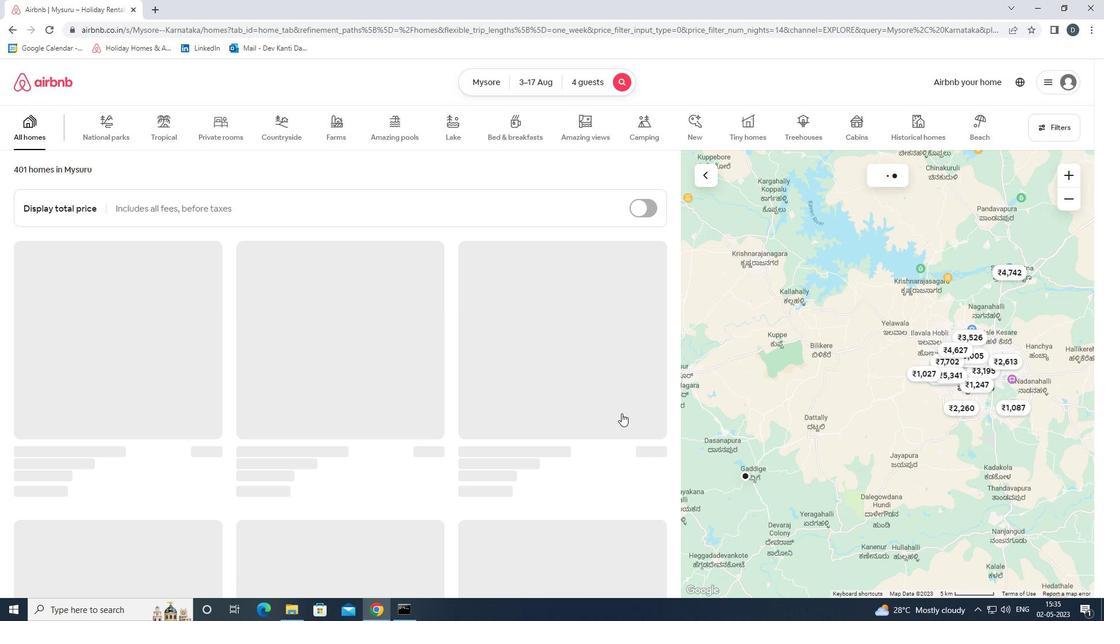 
